 Task: Search one way flight ticket for 3 adults, 3 children in business from Tucson: Tucson International Airport to Greenville: Pitt-greenville Airport on 5-2-2023. Choice of flights is Westjet. Number of bags: 1 checked bag. Price is upto 108000. Outbound departure time preference is 16:30.
Action: Mouse moved to (268, 176)
Screenshot: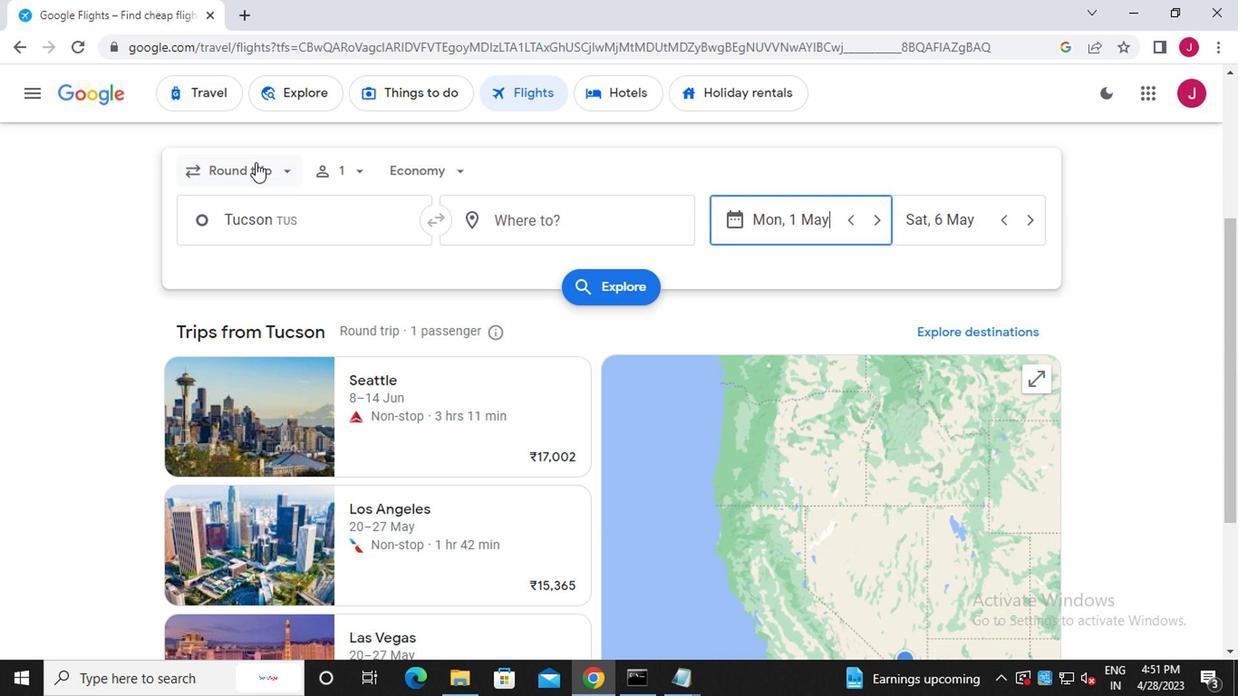 
Action: Mouse pressed left at (268, 176)
Screenshot: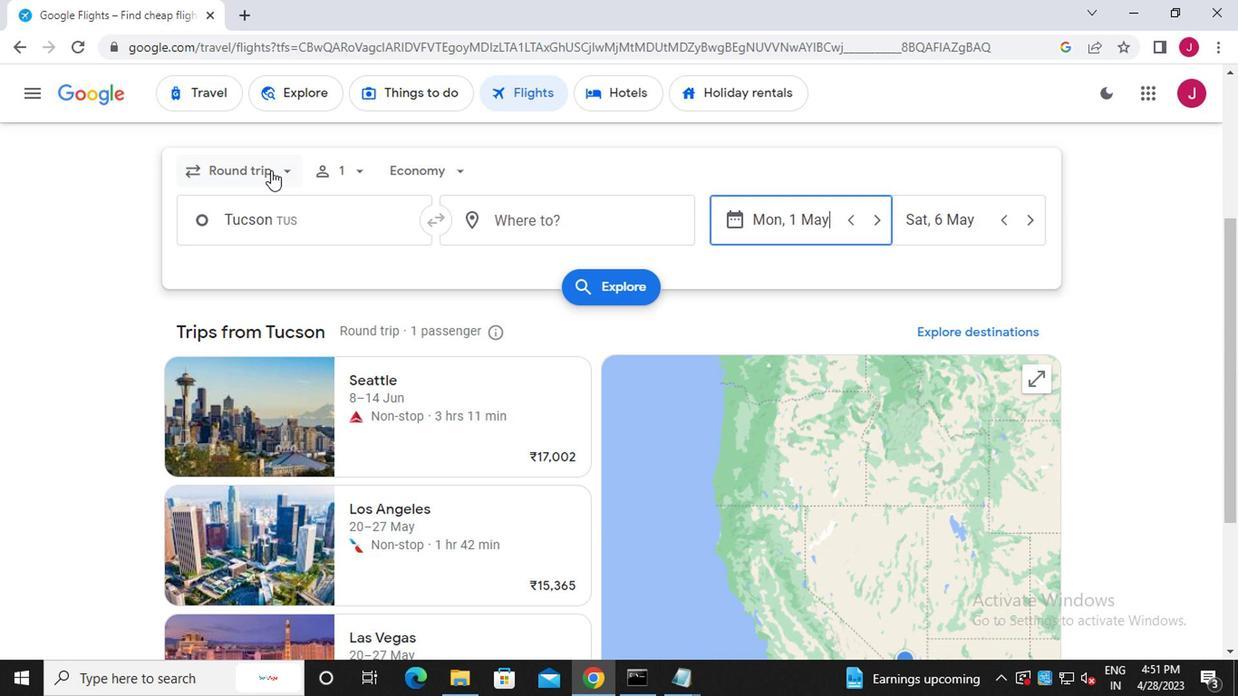
Action: Mouse moved to (274, 257)
Screenshot: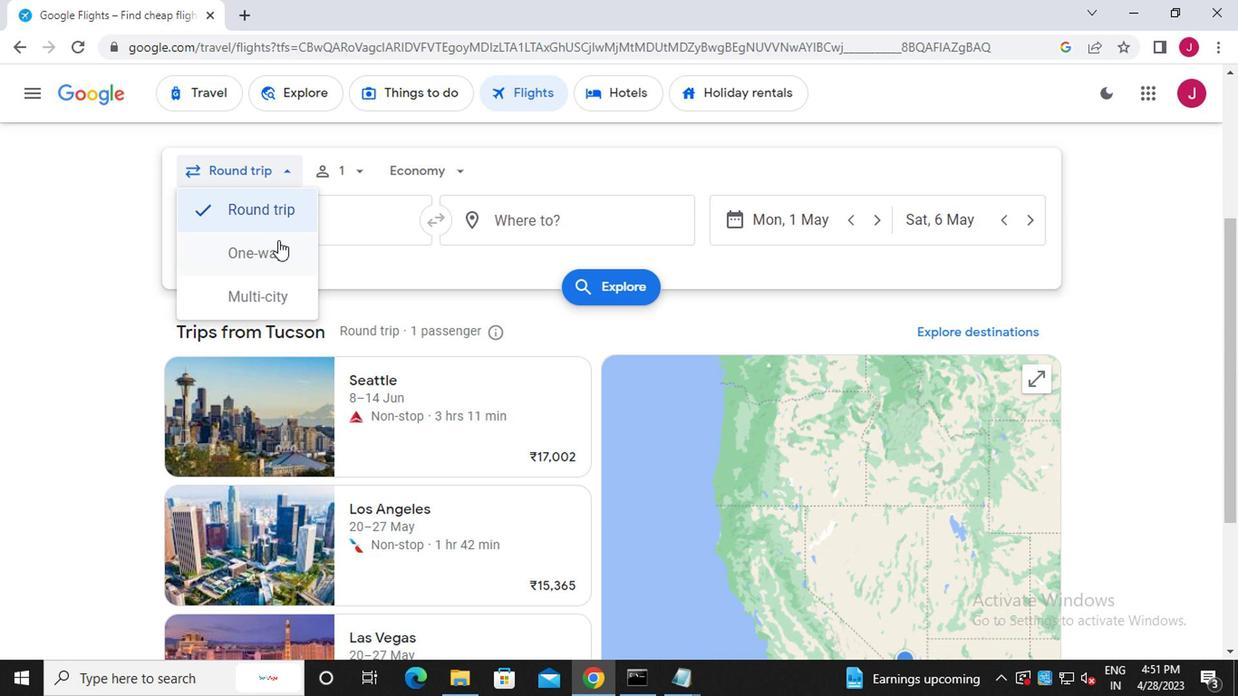 
Action: Mouse pressed left at (274, 257)
Screenshot: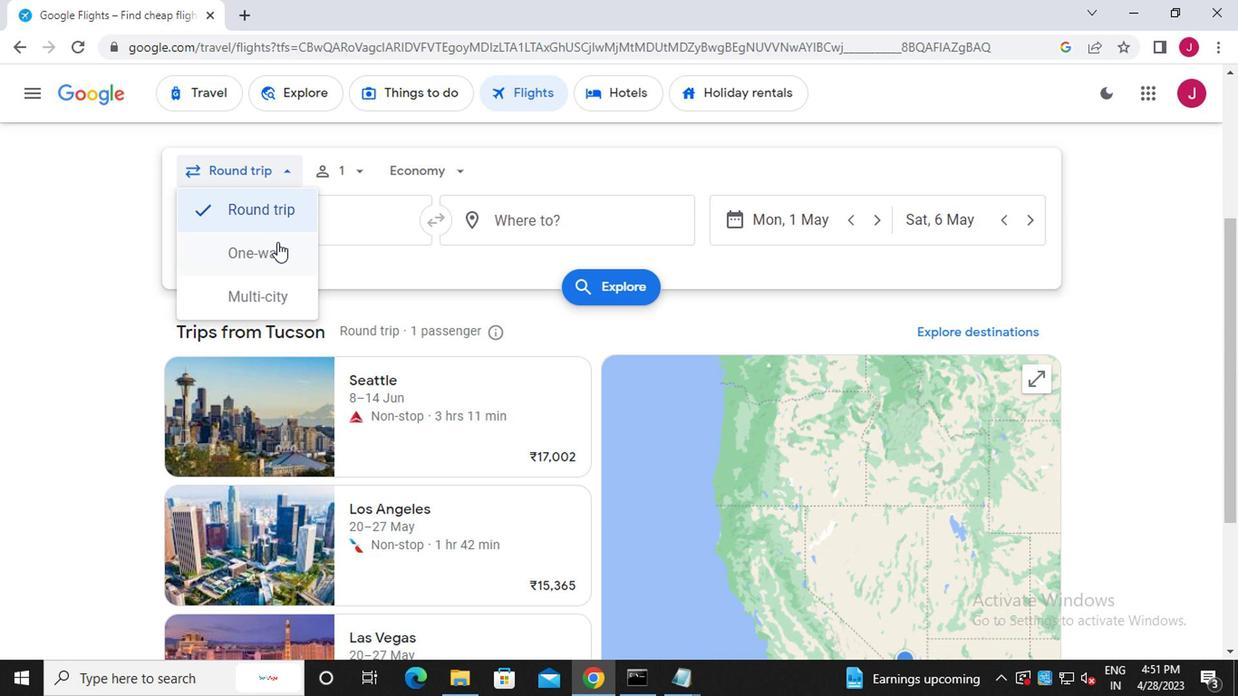 
Action: Mouse moved to (344, 174)
Screenshot: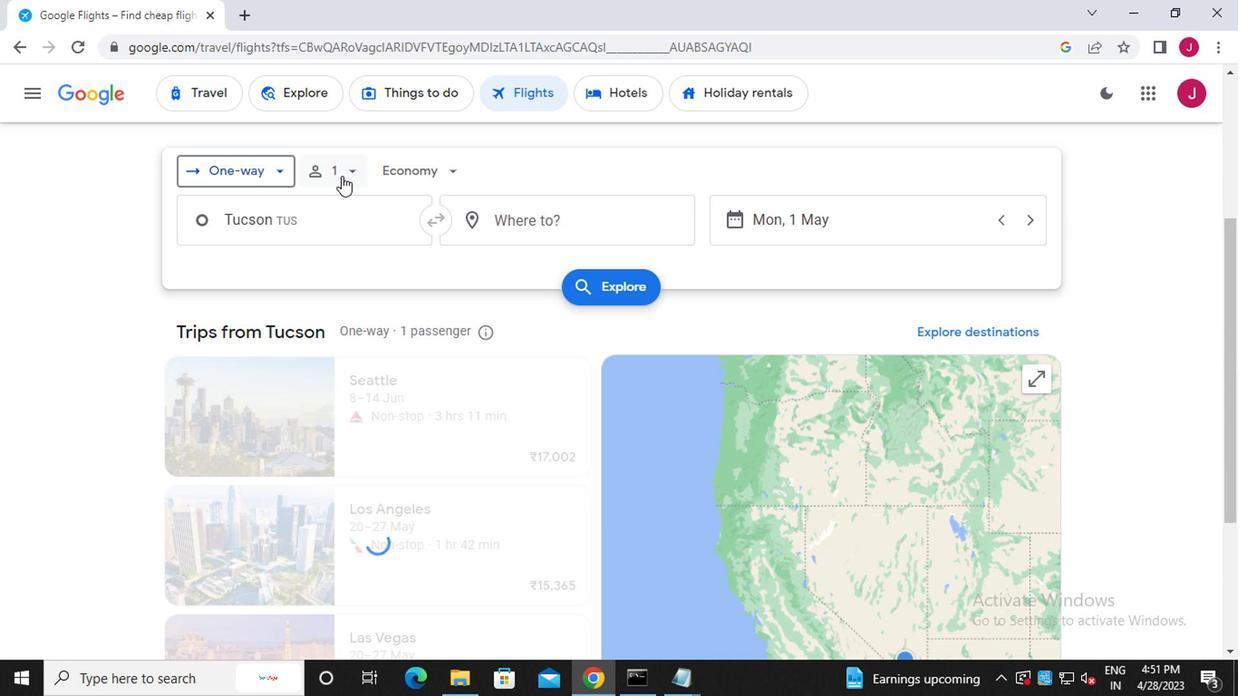 
Action: Mouse pressed left at (344, 174)
Screenshot: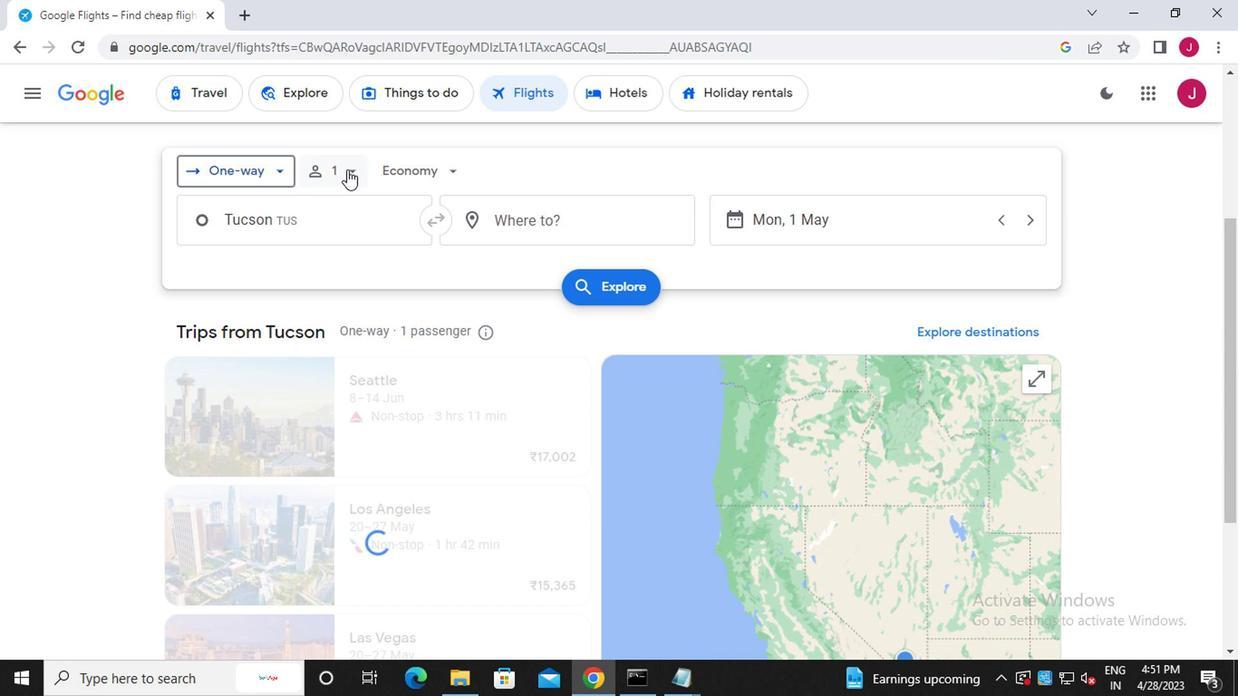 
Action: Mouse moved to (492, 222)
Screenshot: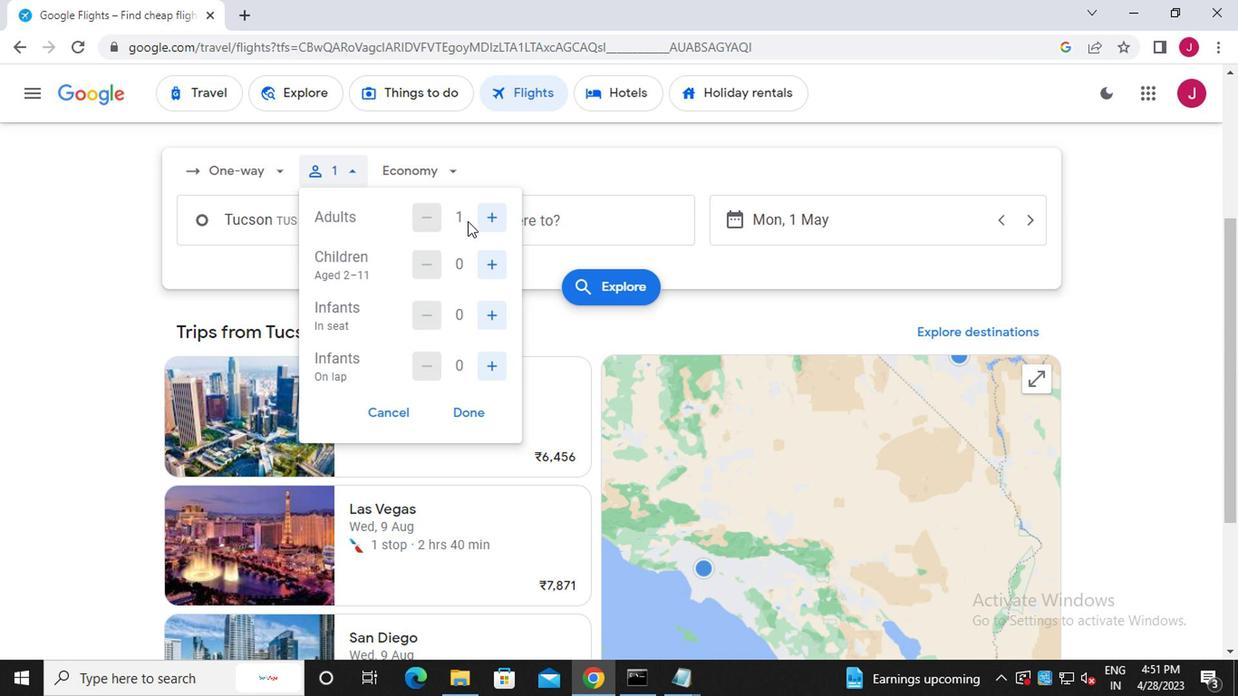 
Action: Mouse pressed left at (492, 222)
Screenshot: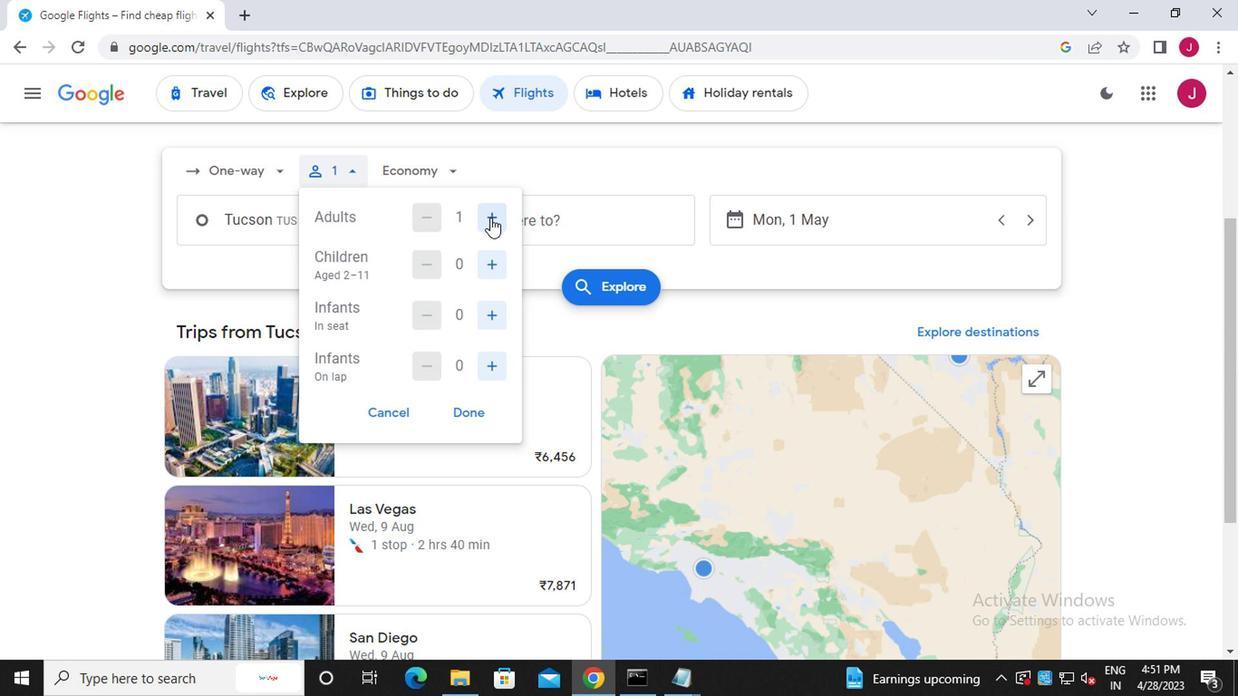 
Action: Mouse pressed left at (492, 222)
Screenshot: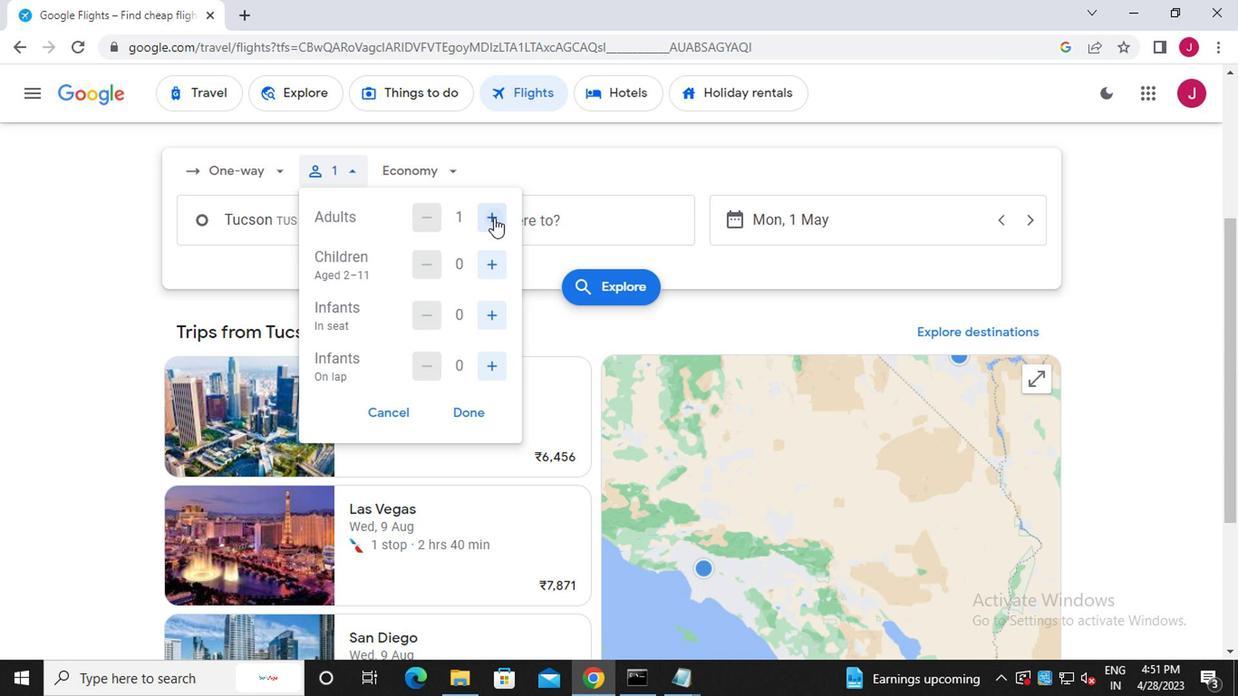 
Action: Mouse moved to (495, 268)
Screenshot: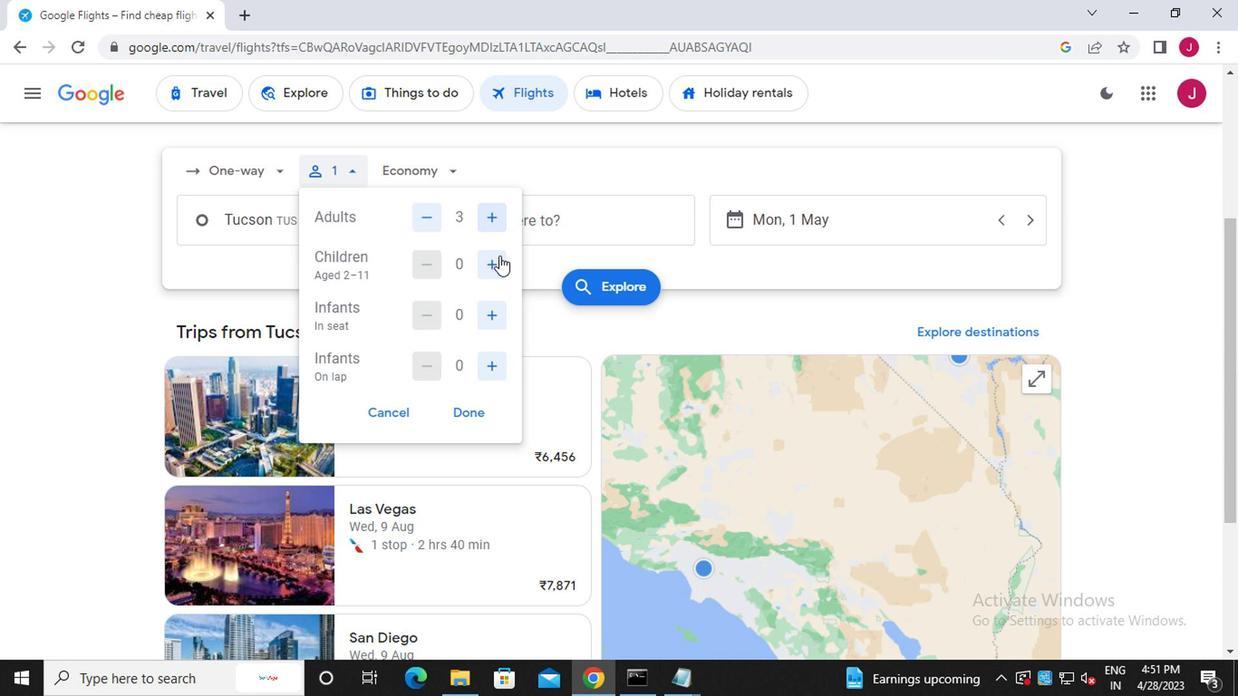 
Action: Mouse pressed left at (495, 268)
Screenshot: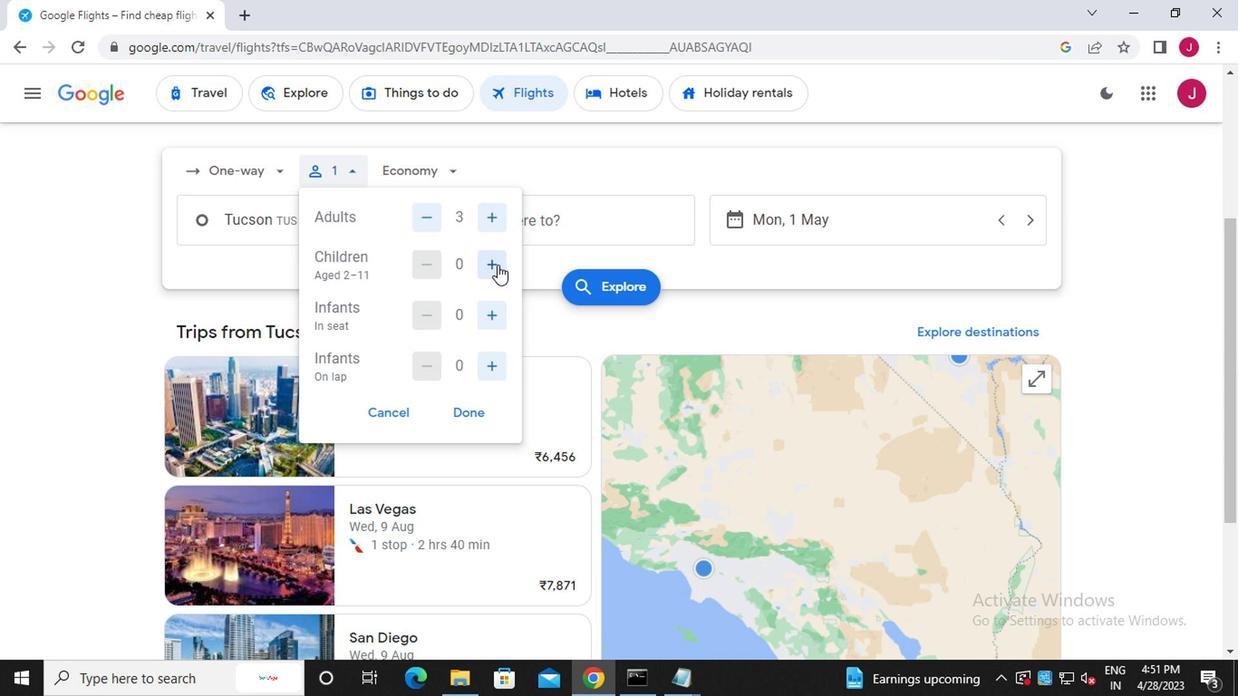 
Action: Mouse pressed left at (495, 268)
Screenshot: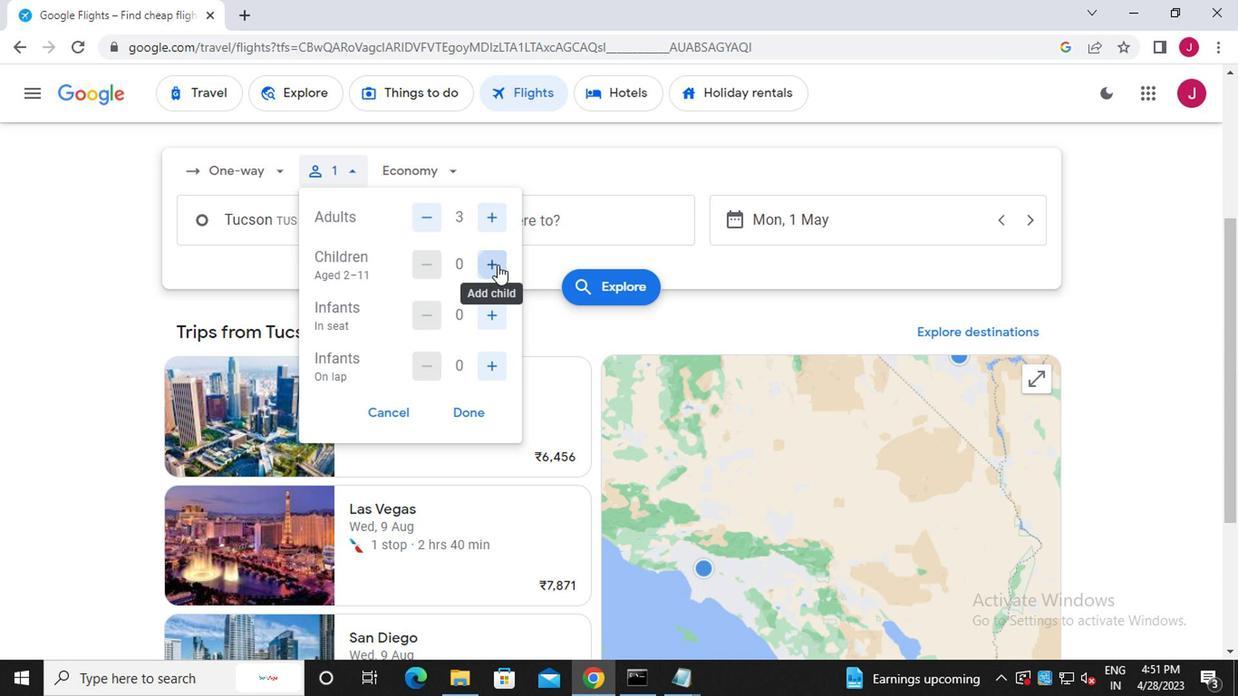 
Action: Mouse pressed left at (495, 268)
Screenshot: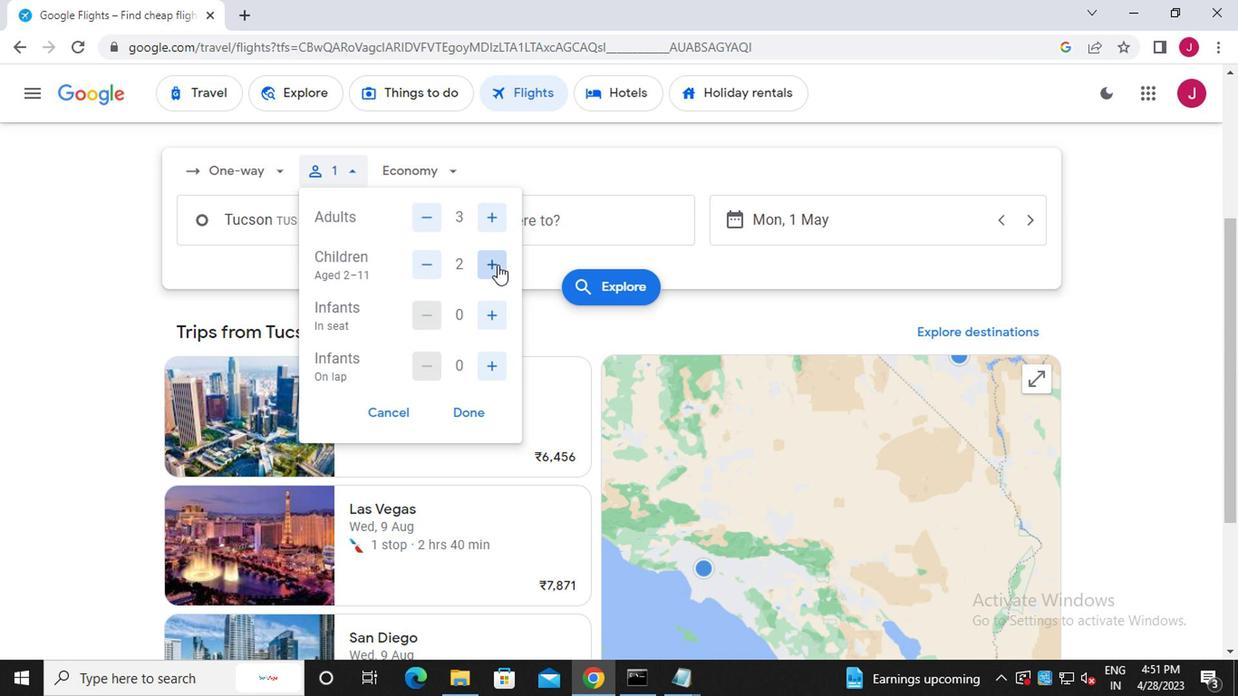 
Action: Mouse moved to (466, 414)
Screenshot: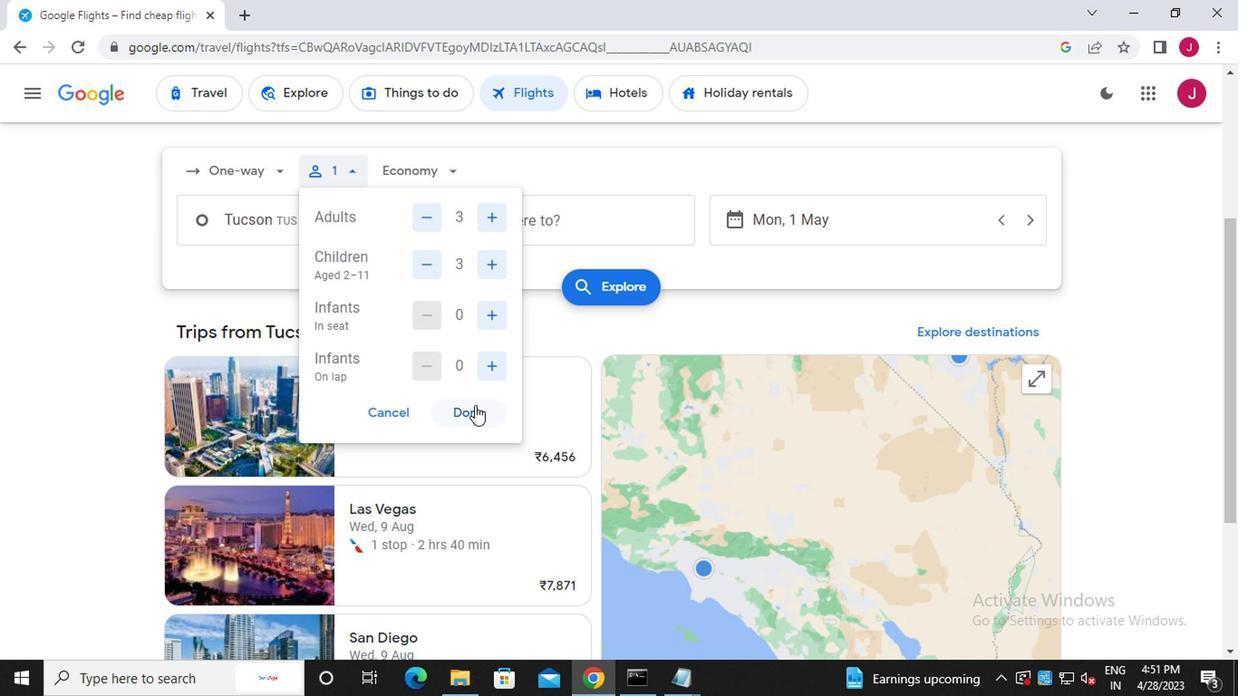 
Action: Mouse pressed left at (466, 414)
Screenshot: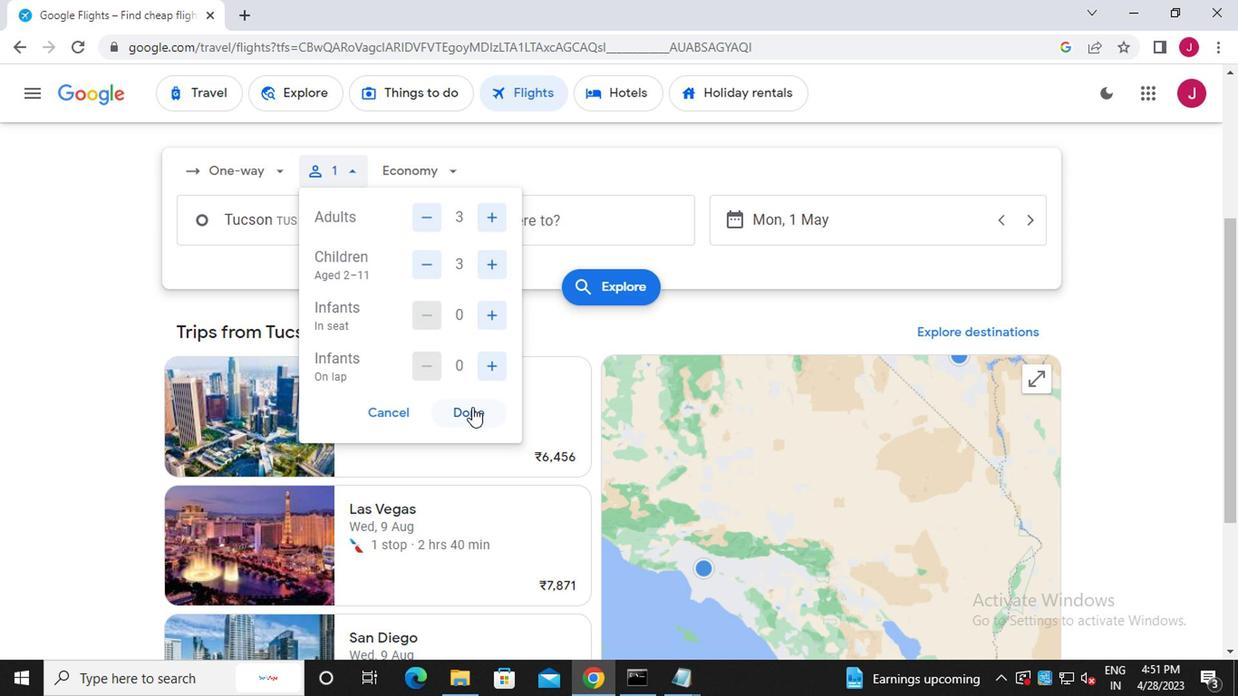 
Action: Mouse moved to (441, 174)
Screenshot: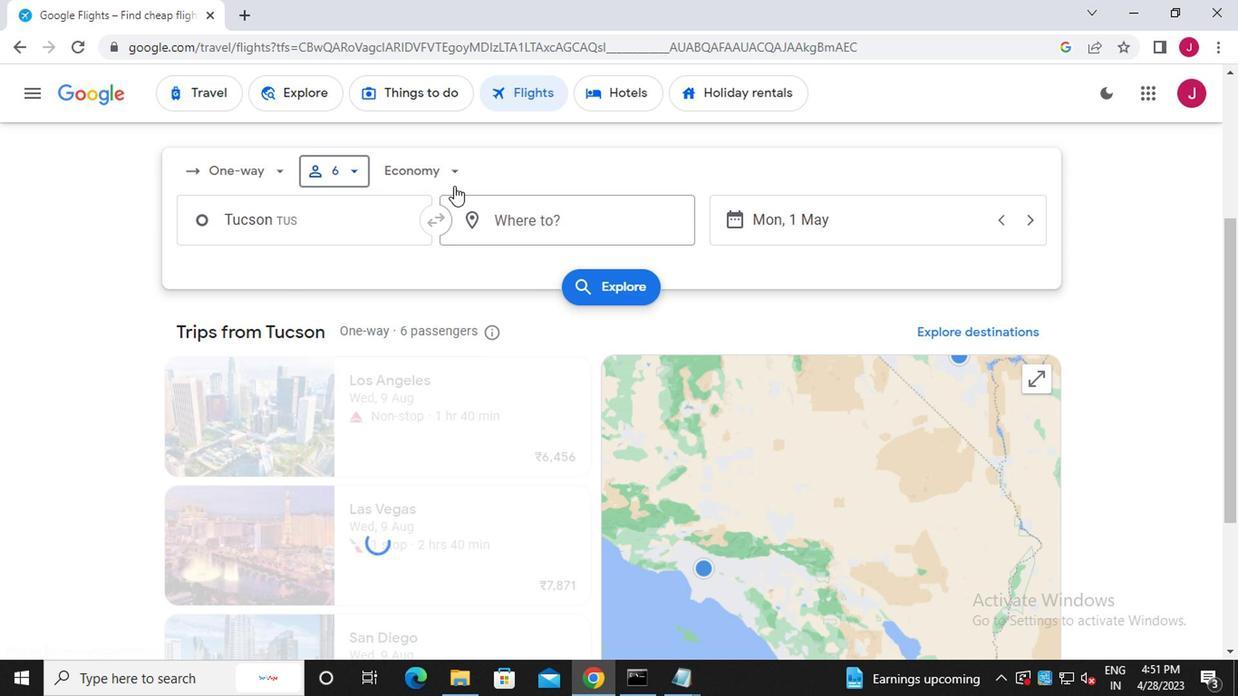 
Action: Mouse pressed left at (441, 174)
Screenshot: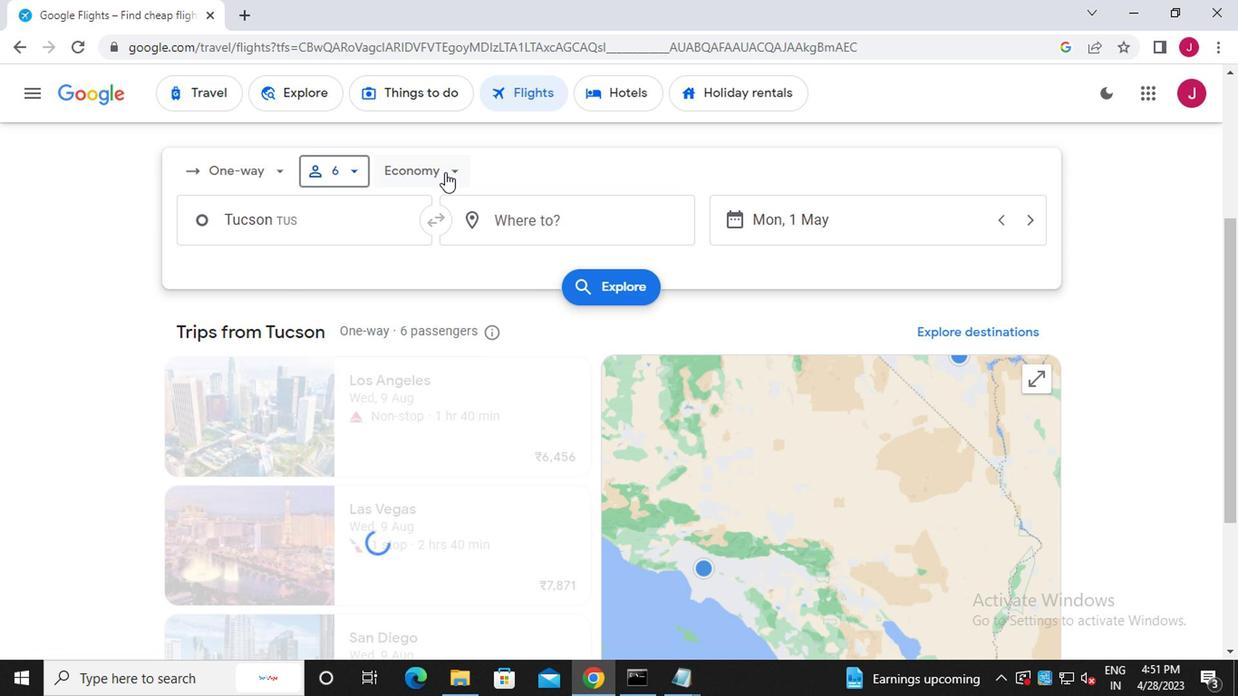 
Action: Mouse moved to (461, 300)
Screenshot: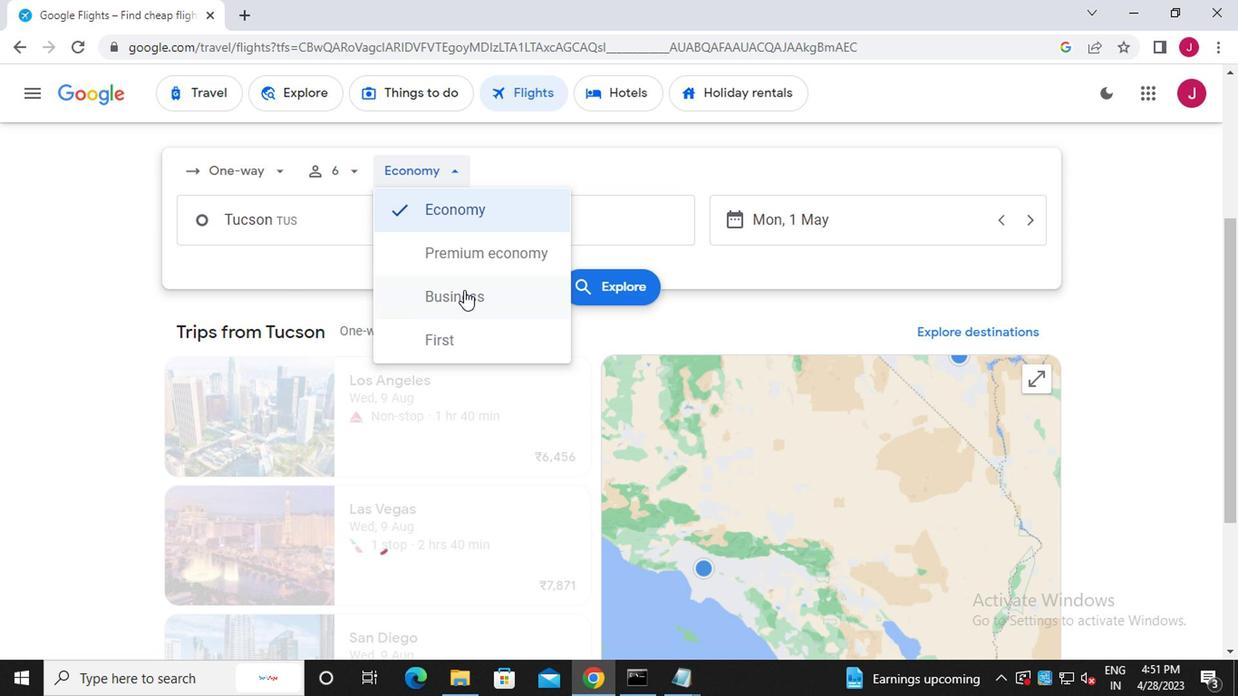
Action: Mouse pressed left at (461, 300)
Screenshot: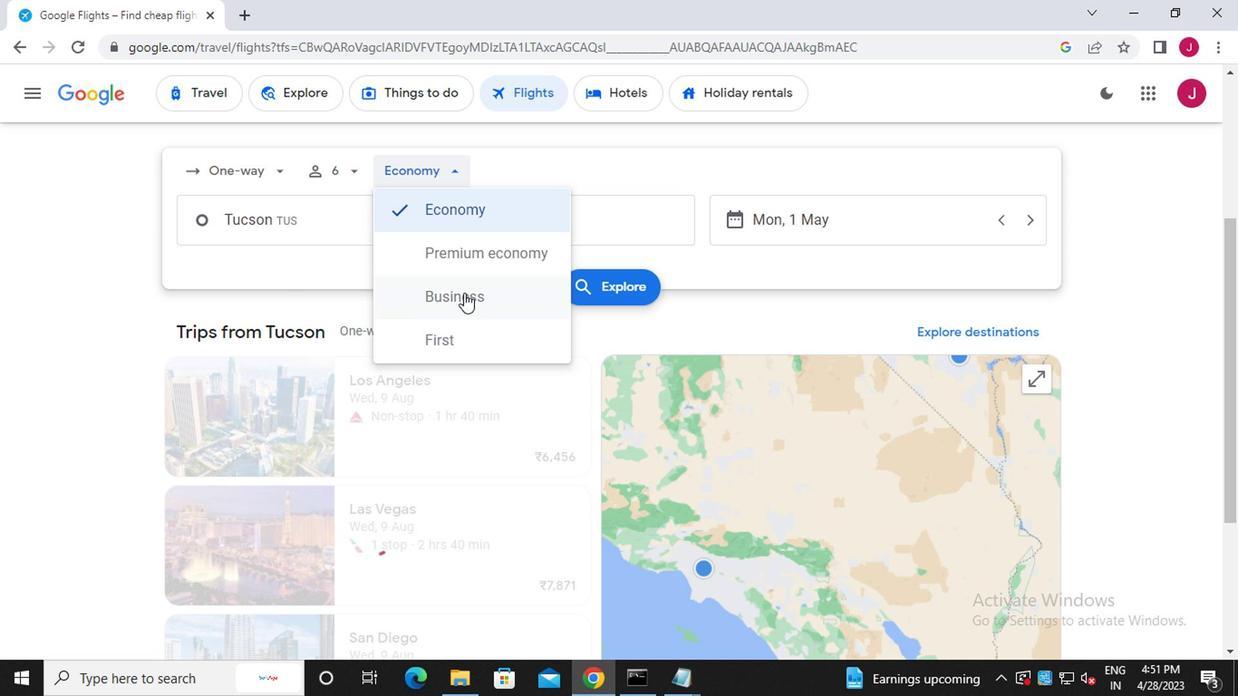 
Action: Mouse moved to (290, 227)
Screenshot: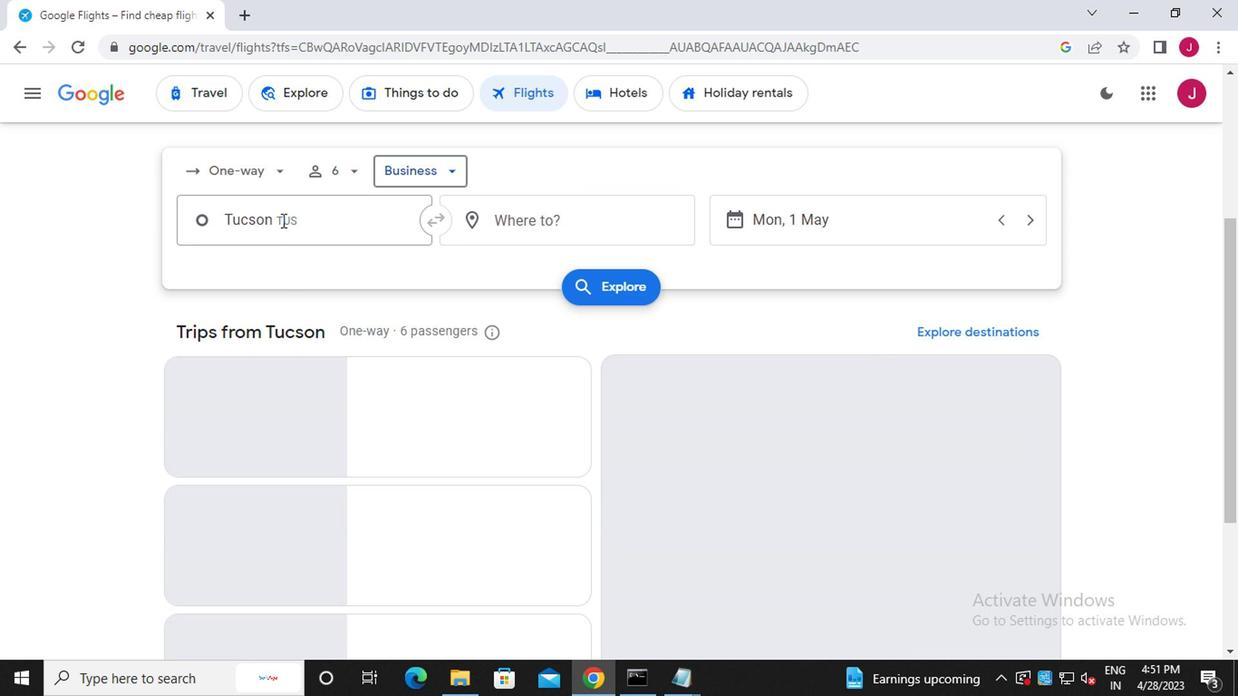 
Action: Mouse pressed left at (290, 227)
Screenshot: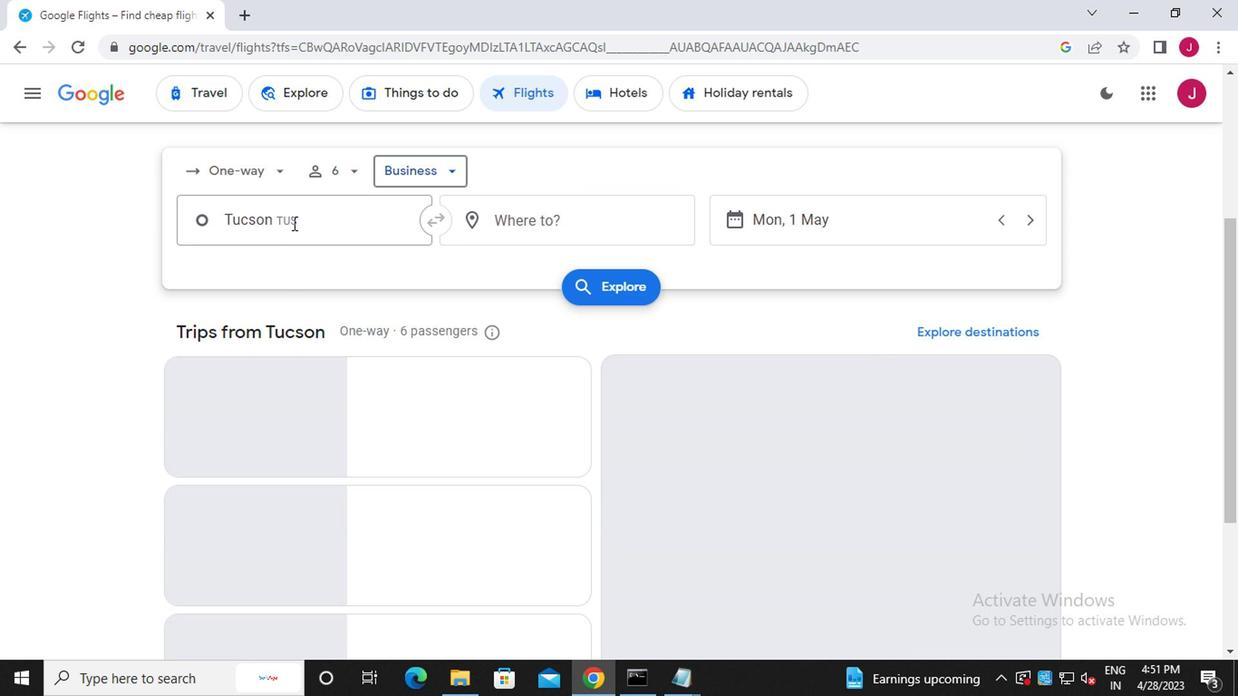 
Action: Key pressed tuscon
Screenshot: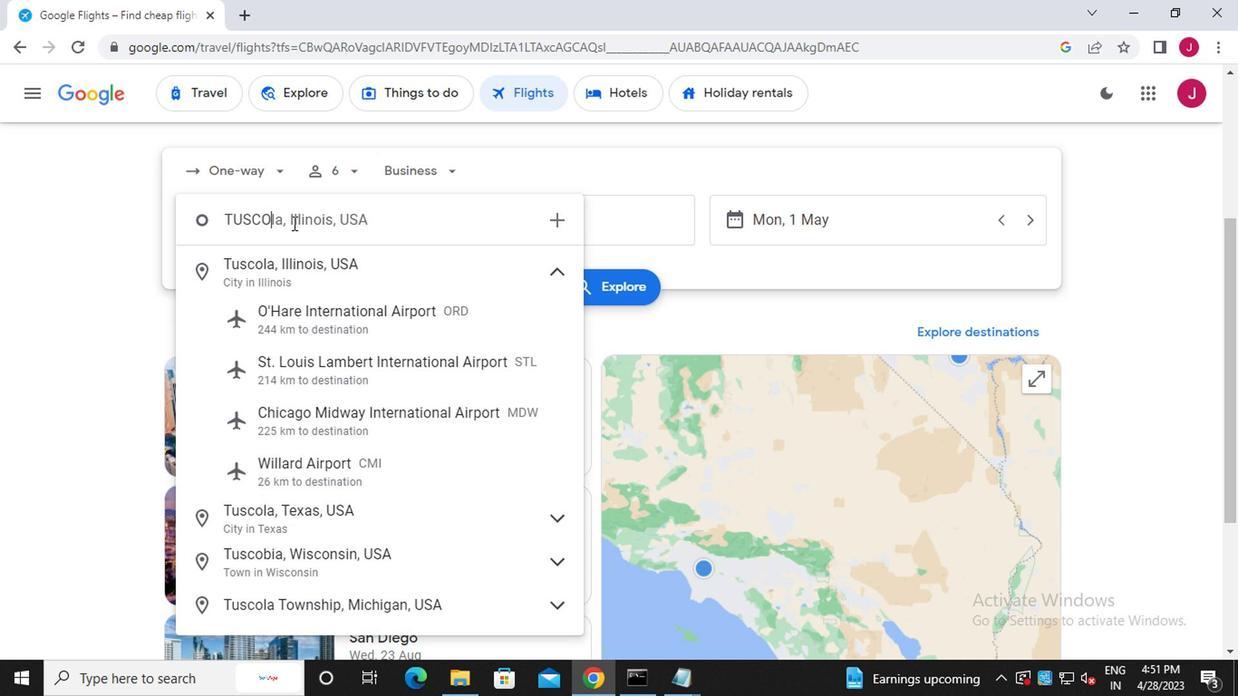 
Action: Mouse moved to (310, 316)
Screenshot: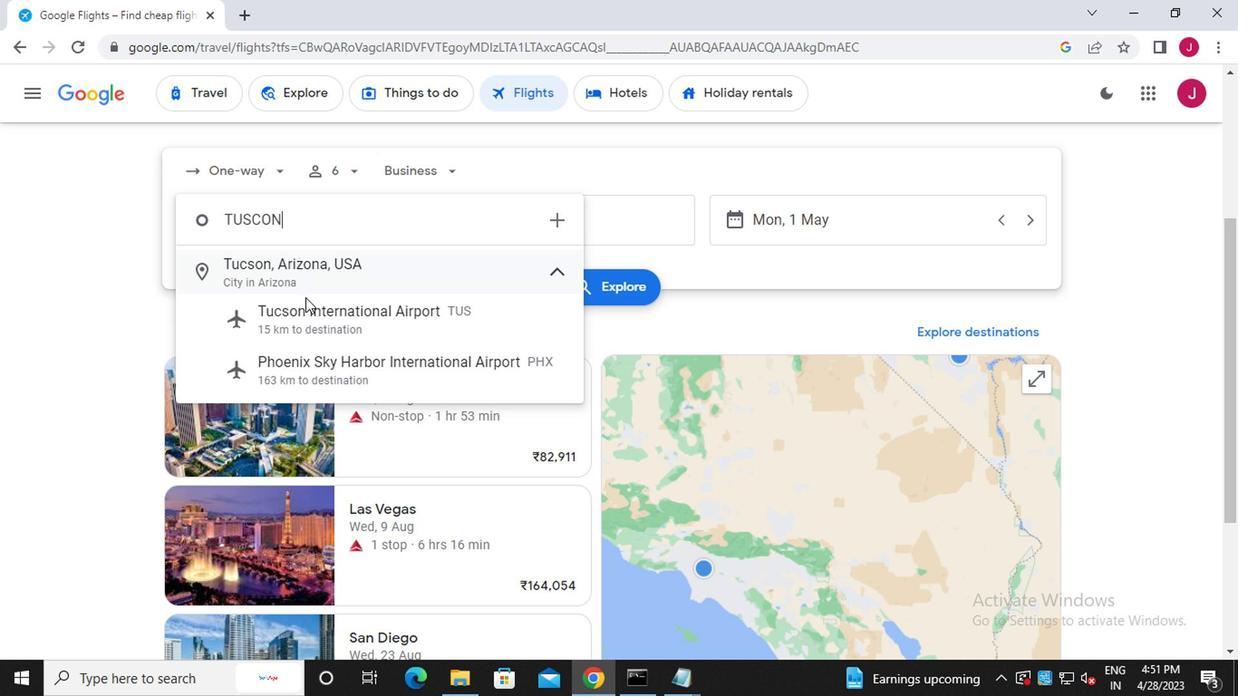 
Action: Mouse pressed left at (310, 316)
Screenshot: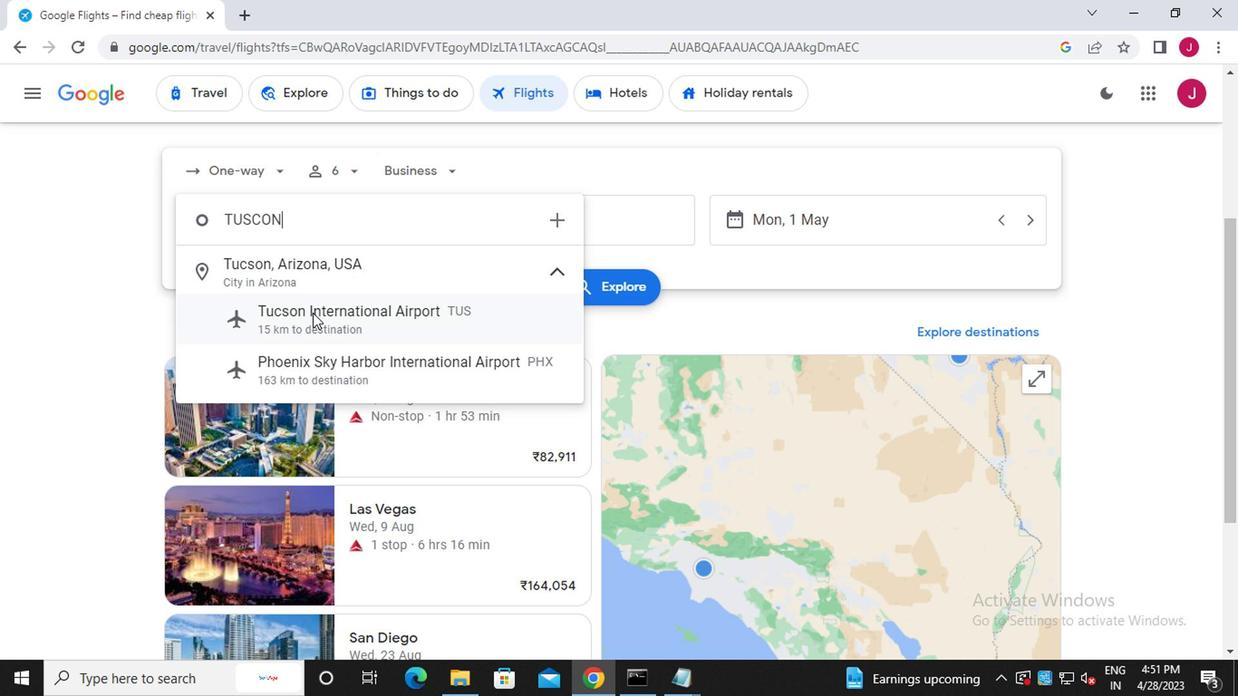 
Action: Mouse moved to (581, 234)
Screenshot: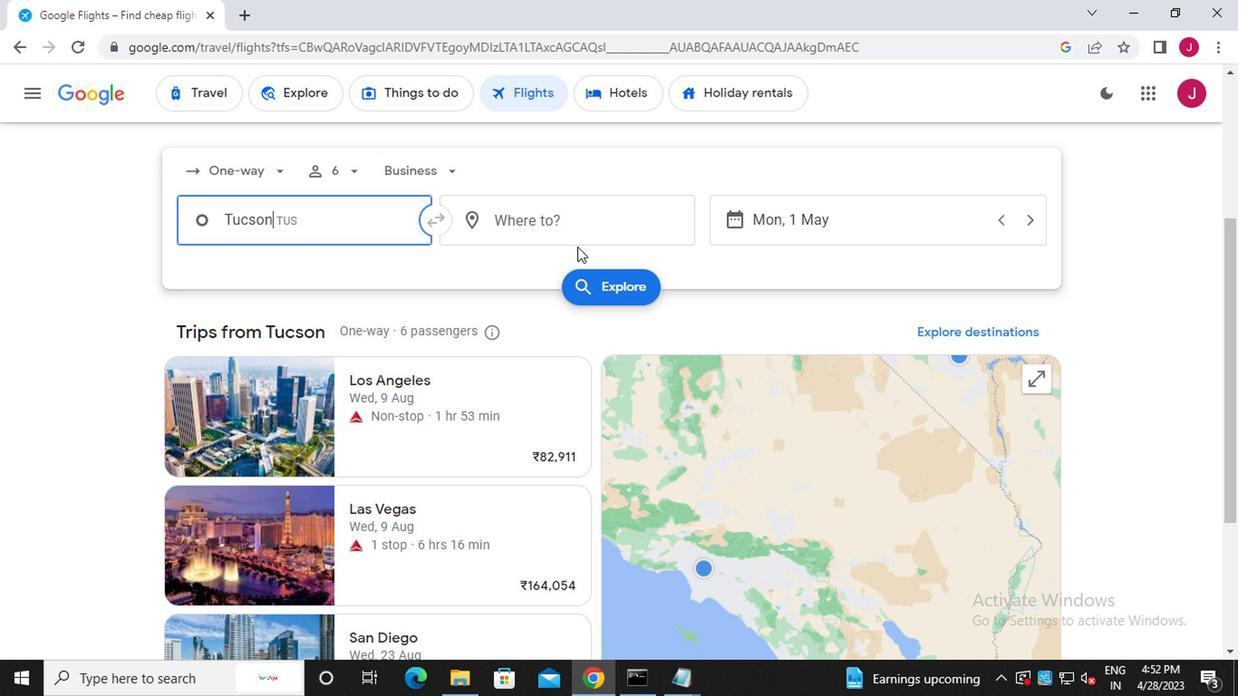 
Action: Mouse pressed left at (581, 234)
Screenshot: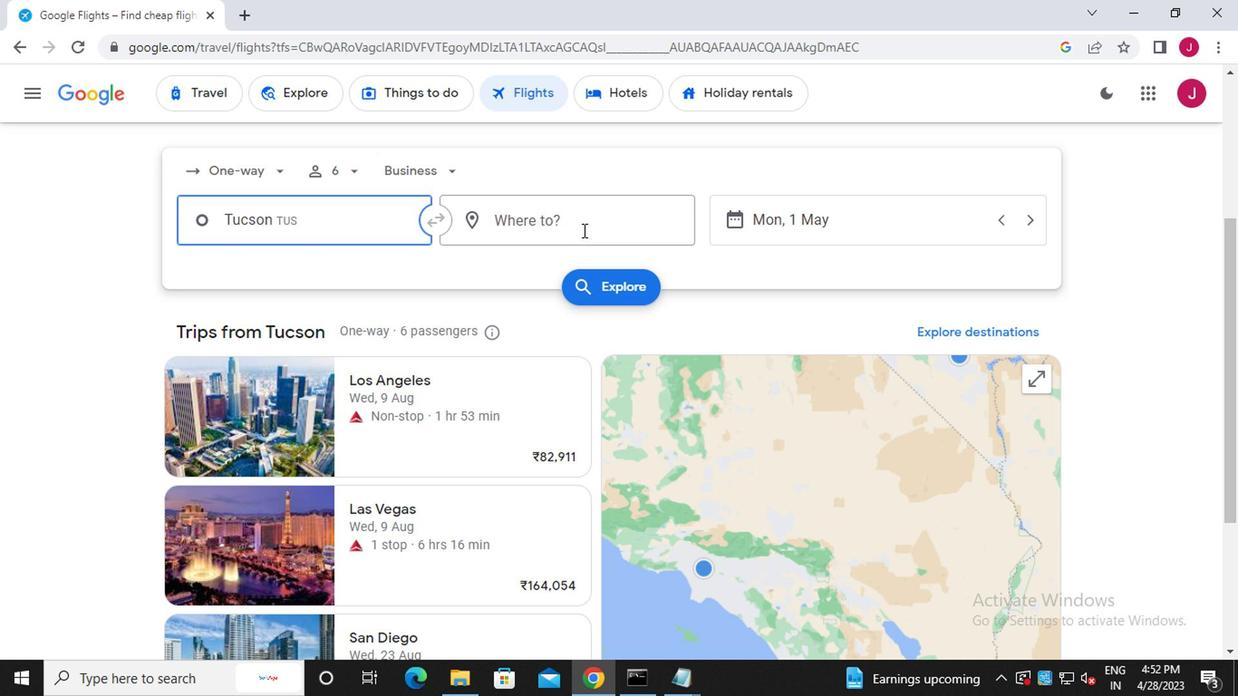 
Action: Mouse moved to (581, 234)
Screenshot: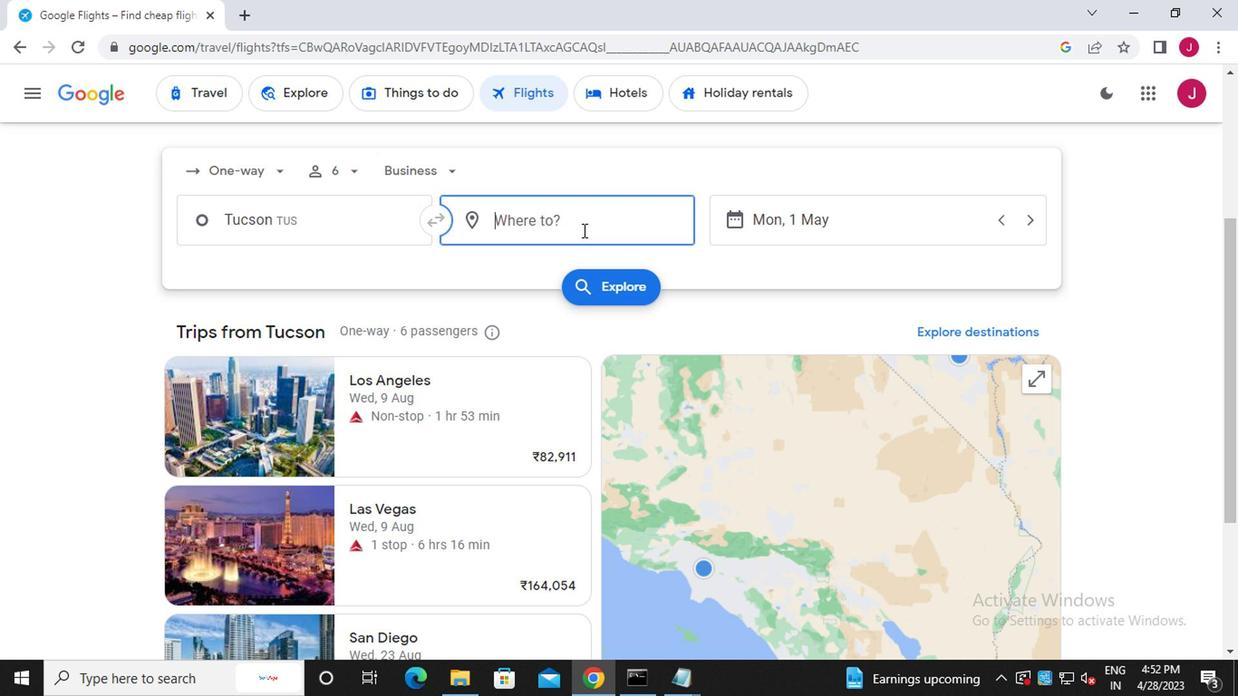 
Action: Key pressed greenville<Key.space>p
Screenshot: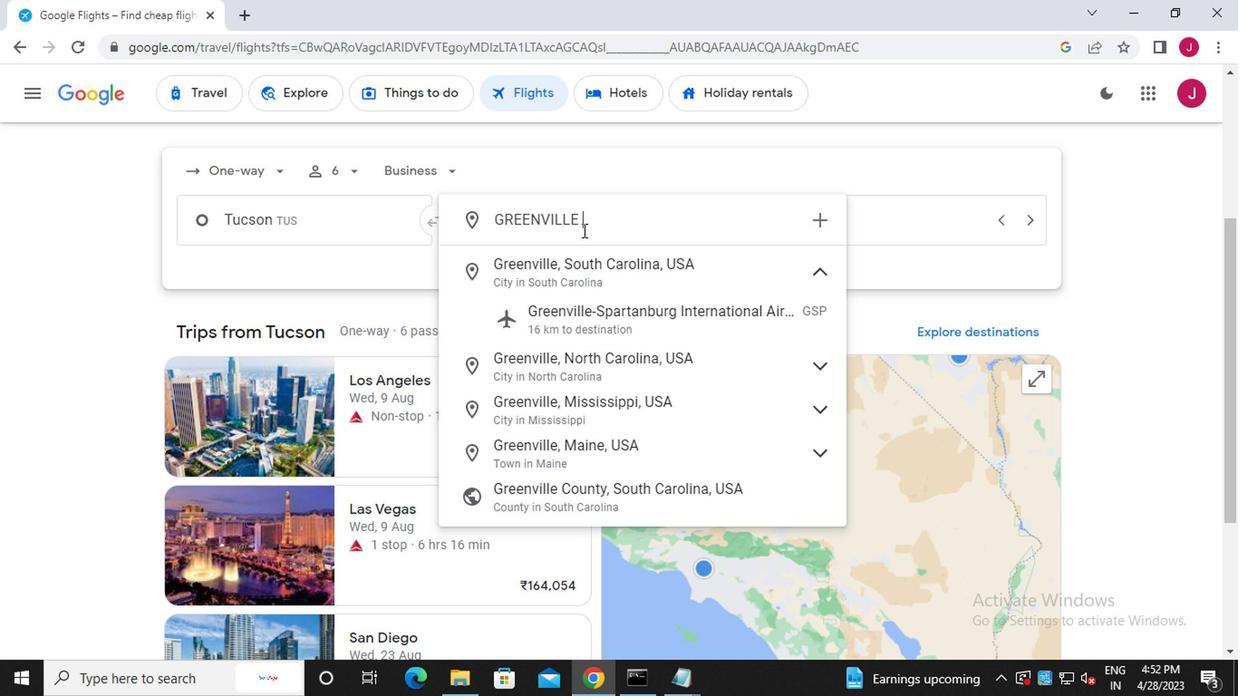 
Action: Mouse moved to (583, 267)
Screenshot: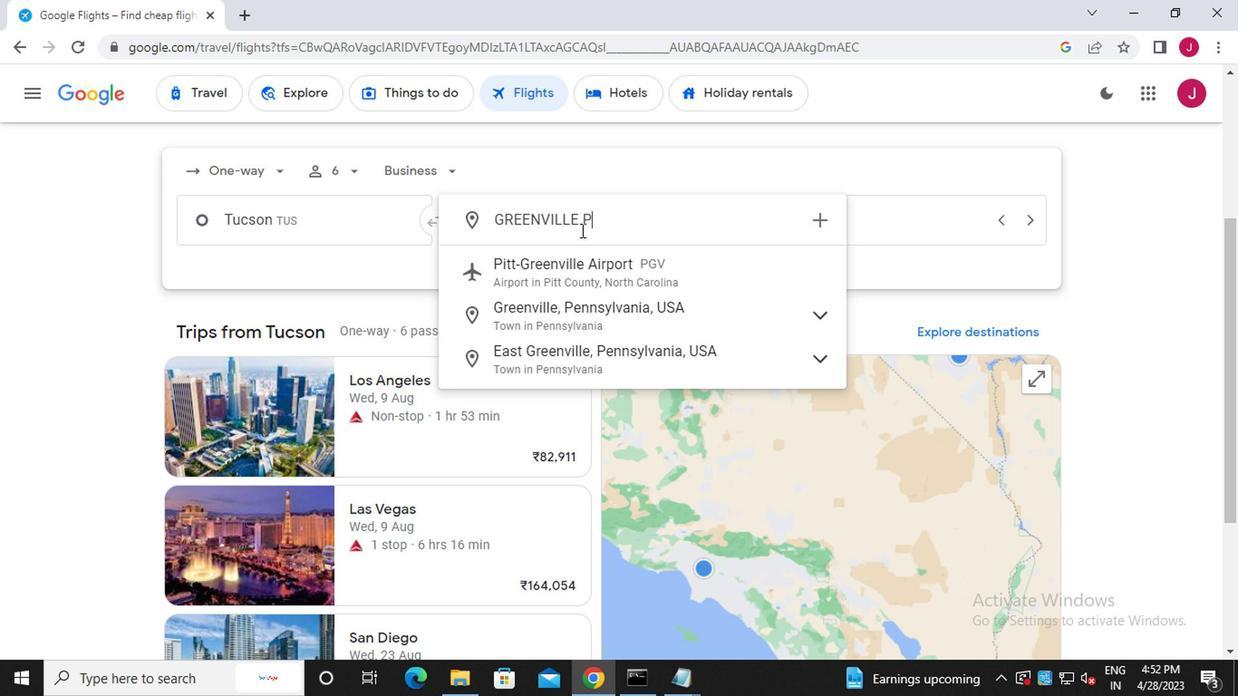 
Action: Mouse pressed left at (583, 267)
Screenshot: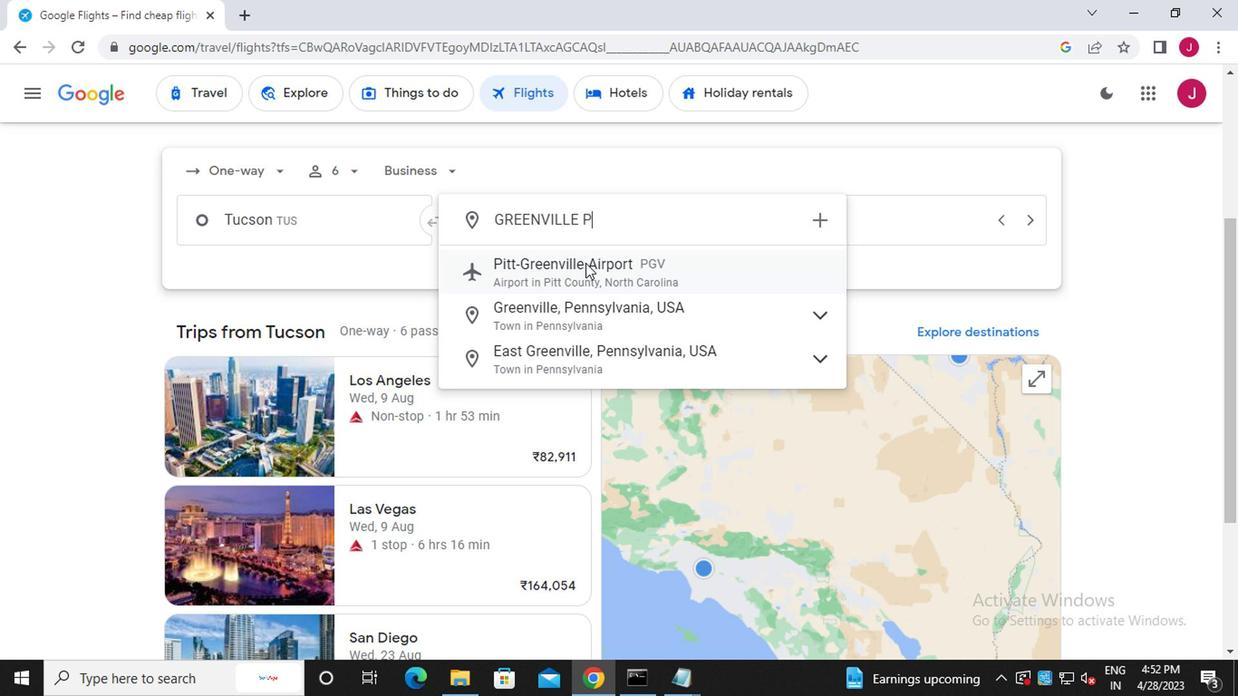 
Action: Mouse moved to (824, 234)
Screenshot: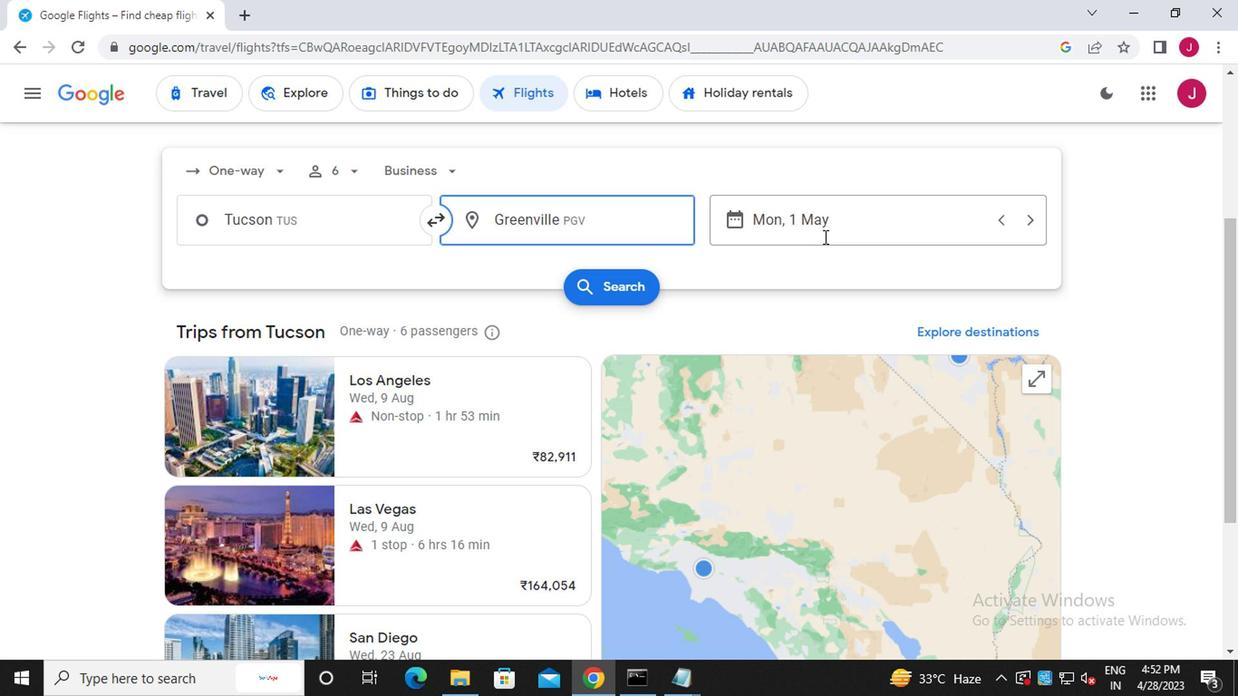 
Action: Mouse pressed left at (824, 234)
Screenshot: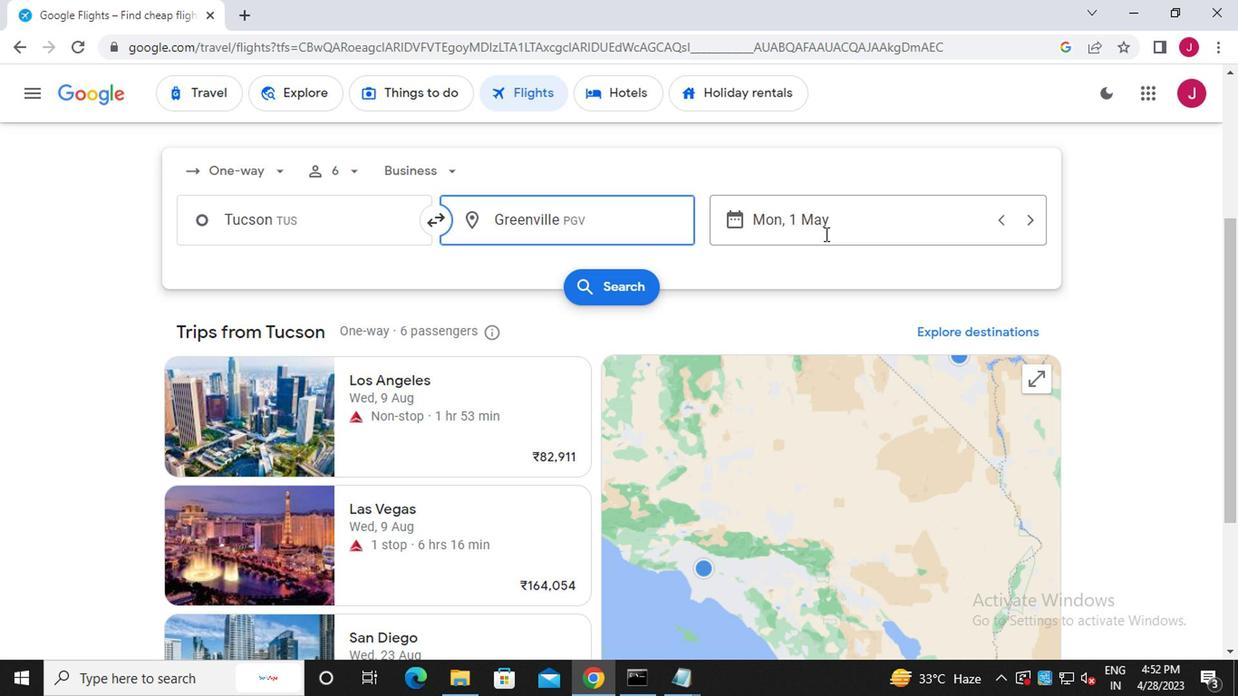 
Action: Mouse moved to (832, 316)
Screenshot: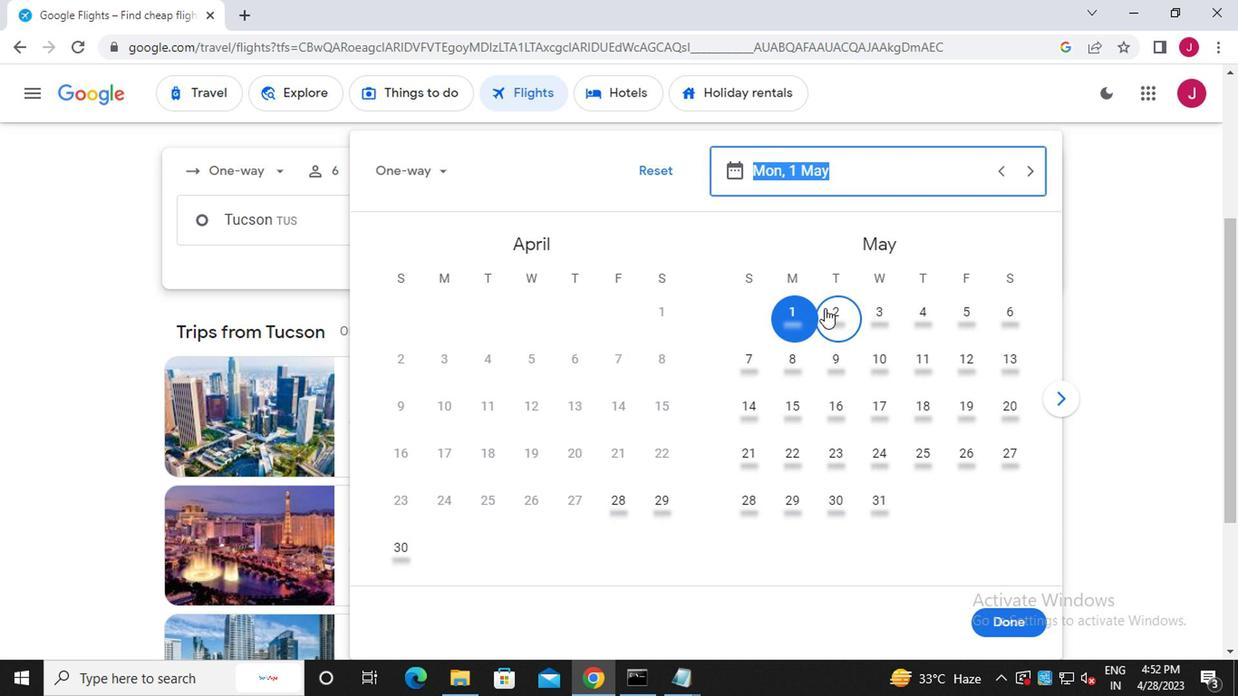 
Action: Mouse pressed left at (832, 316)
Screenshot: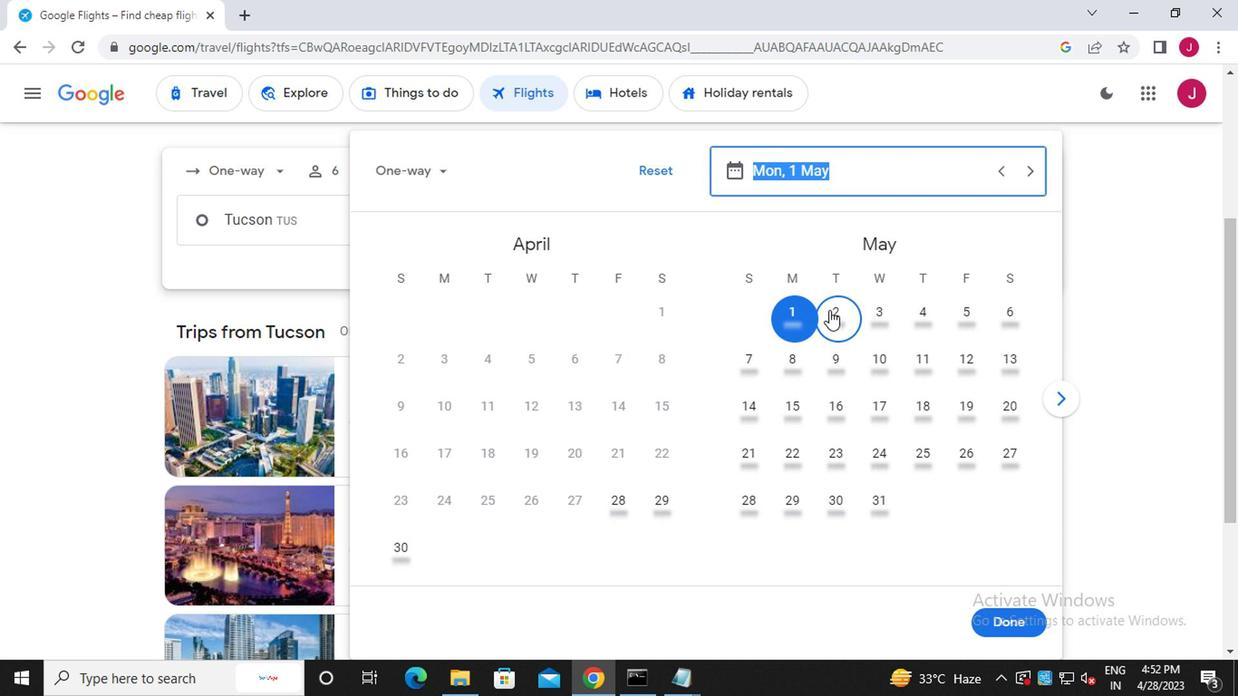 
Action: Mouse moved to (999, 628)
Screenshot: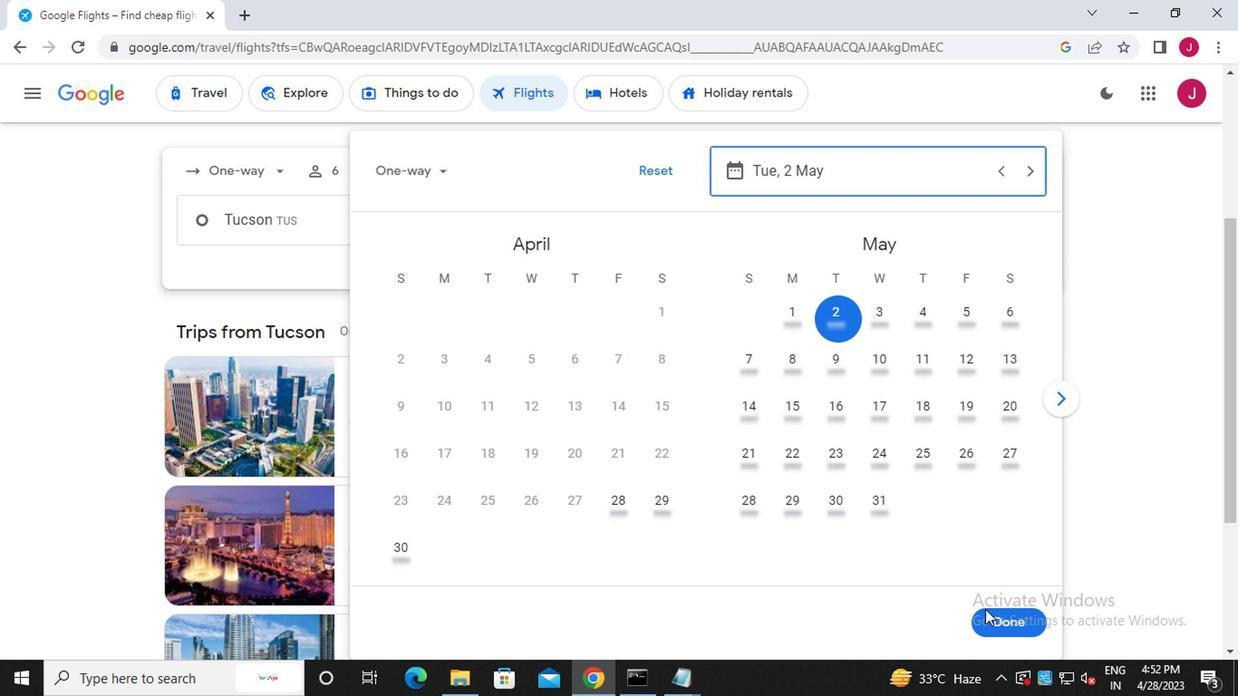 
Action: Mouse pressed left at (999, 628)
Screenshot: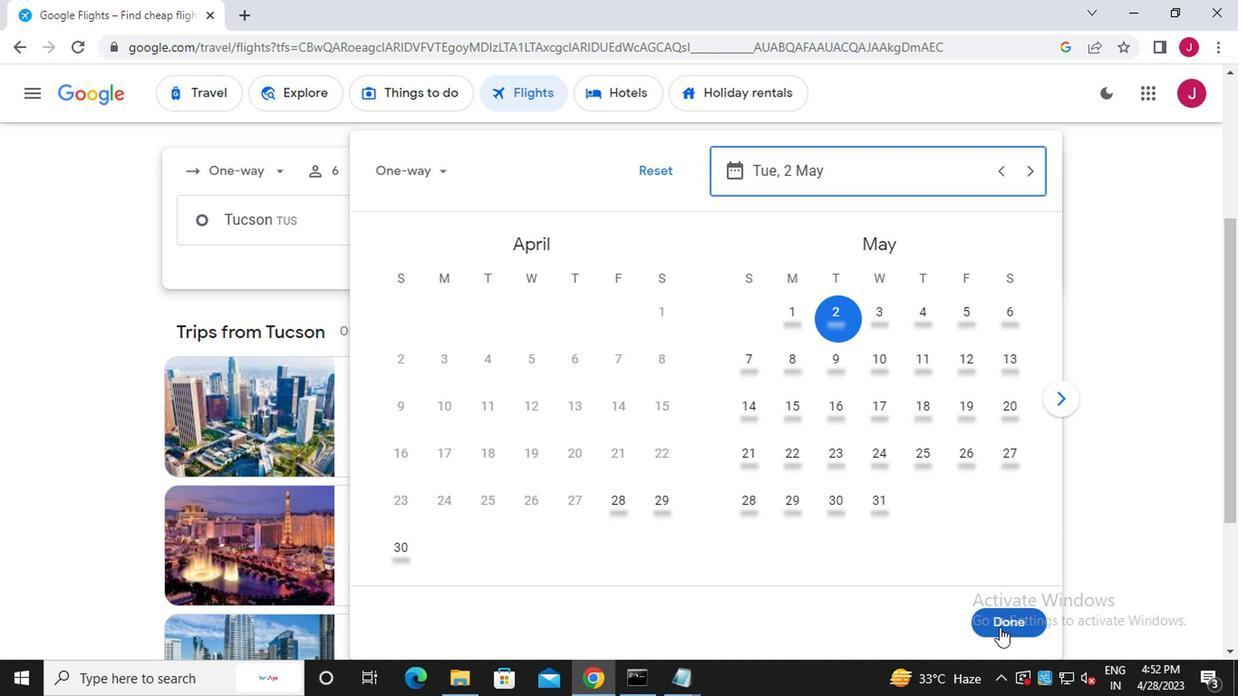 
Action: Mouse moved to (623, 292)
Screenshot: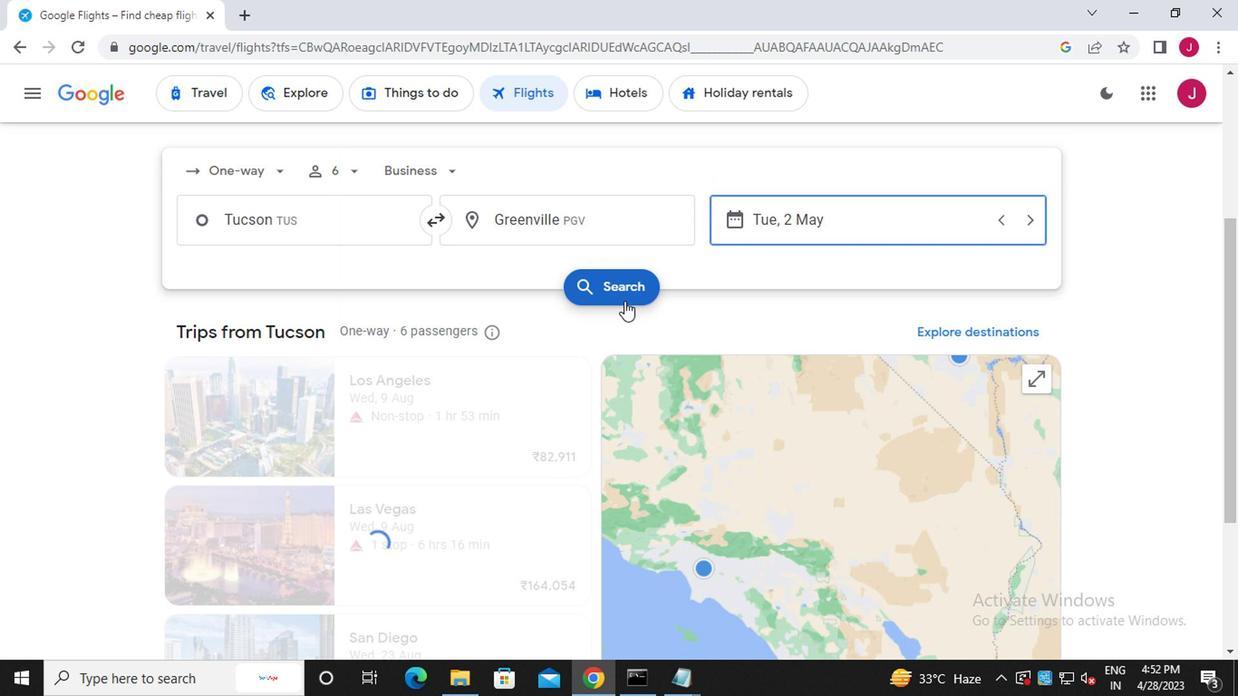 
Action: Mouse pressed left at (623, 292)
Screenshot: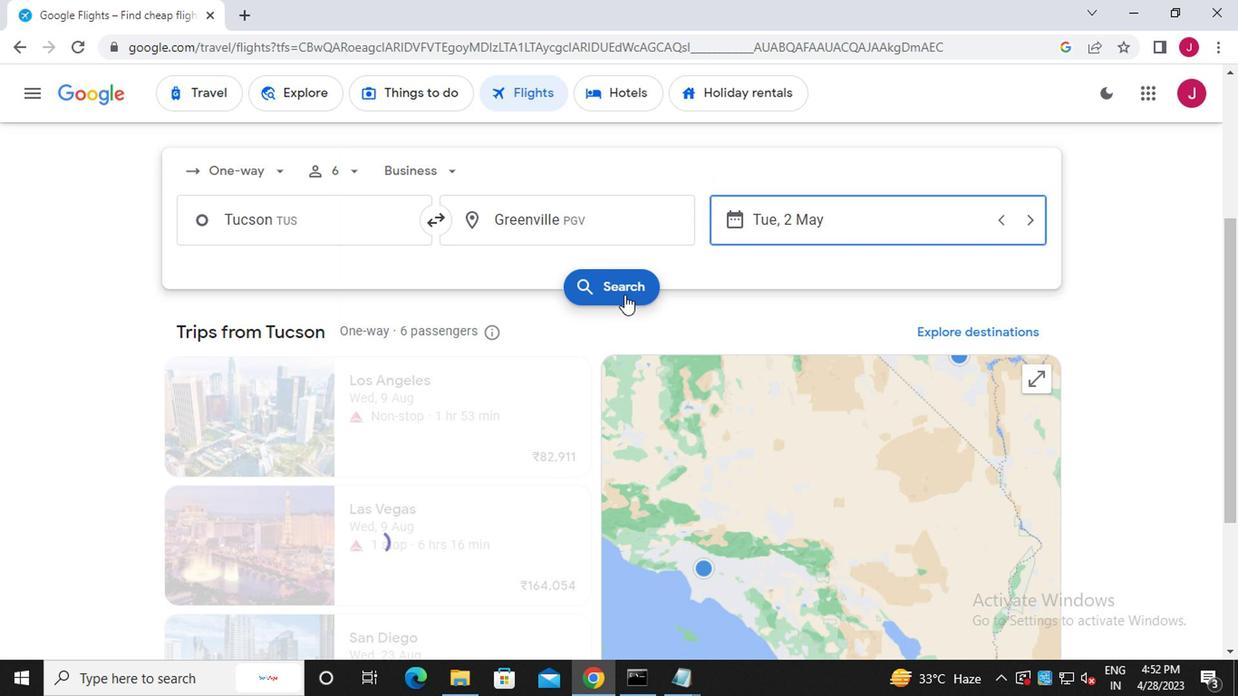 
Action: Mouse moved to (223, 266)
Screenshot: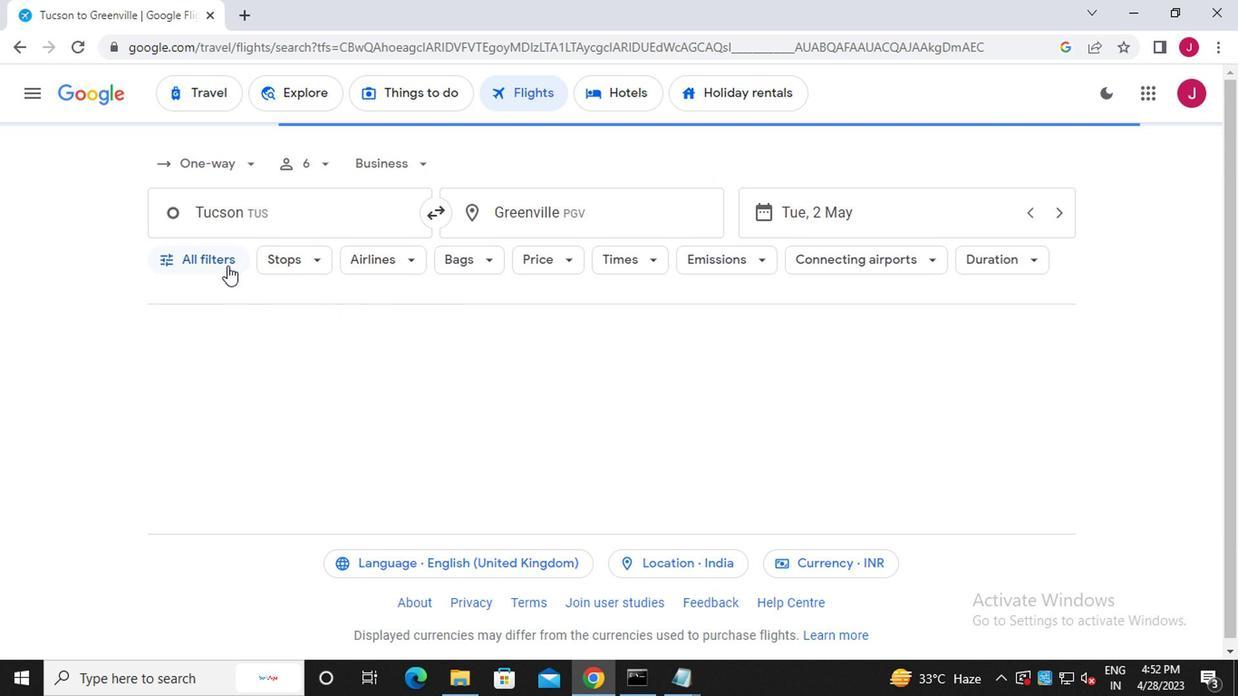 
Action: Mouse pressed left at (223, 266)
Screenshot: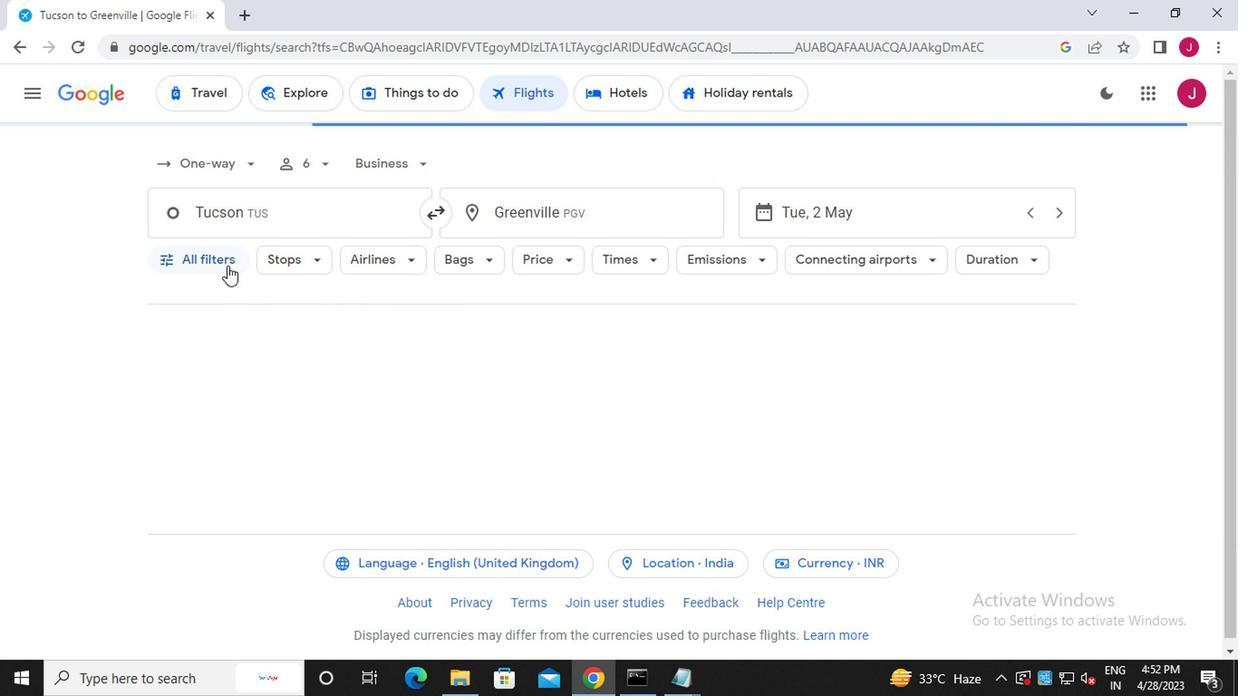 
Action: Mouse moved to (414, 348)
Screenshot: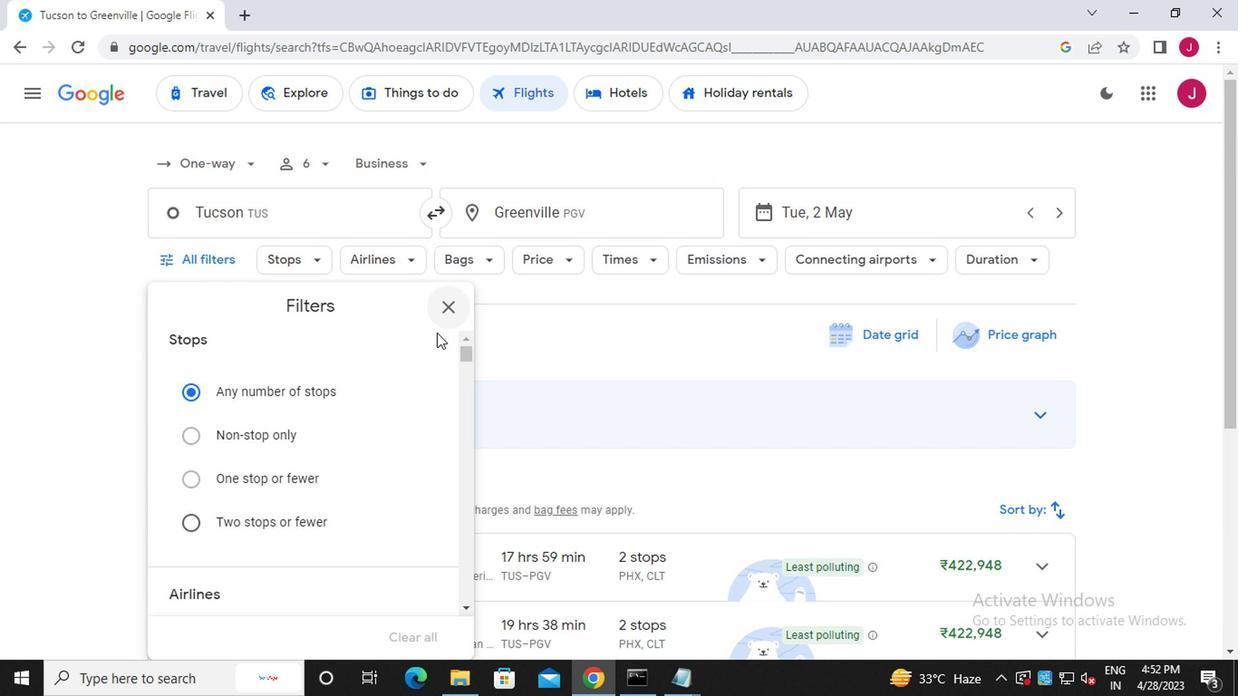 
Action: Mouse scrolled (414, 347) with delta (0, -1)
Screenshot: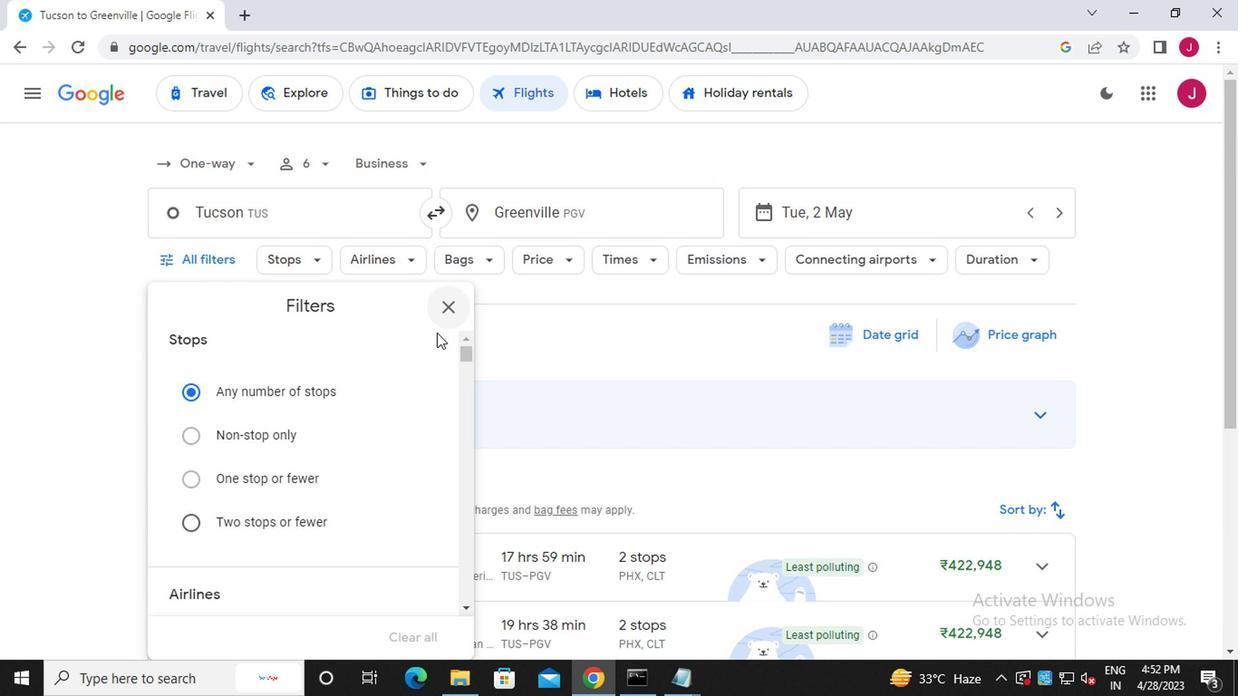 
Action: Mouse scrolled (414, 347) with delta (0, -1)
Screenshot: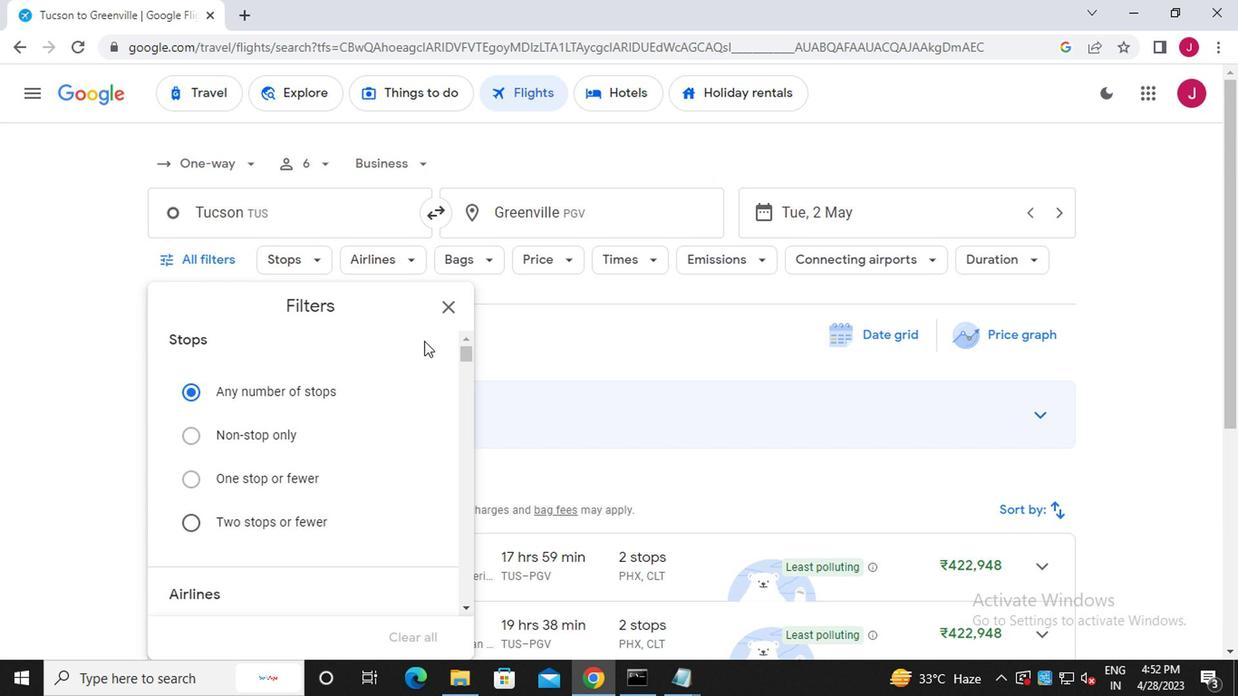 
Action: Mouse moved to (417, 468)
Screenshot: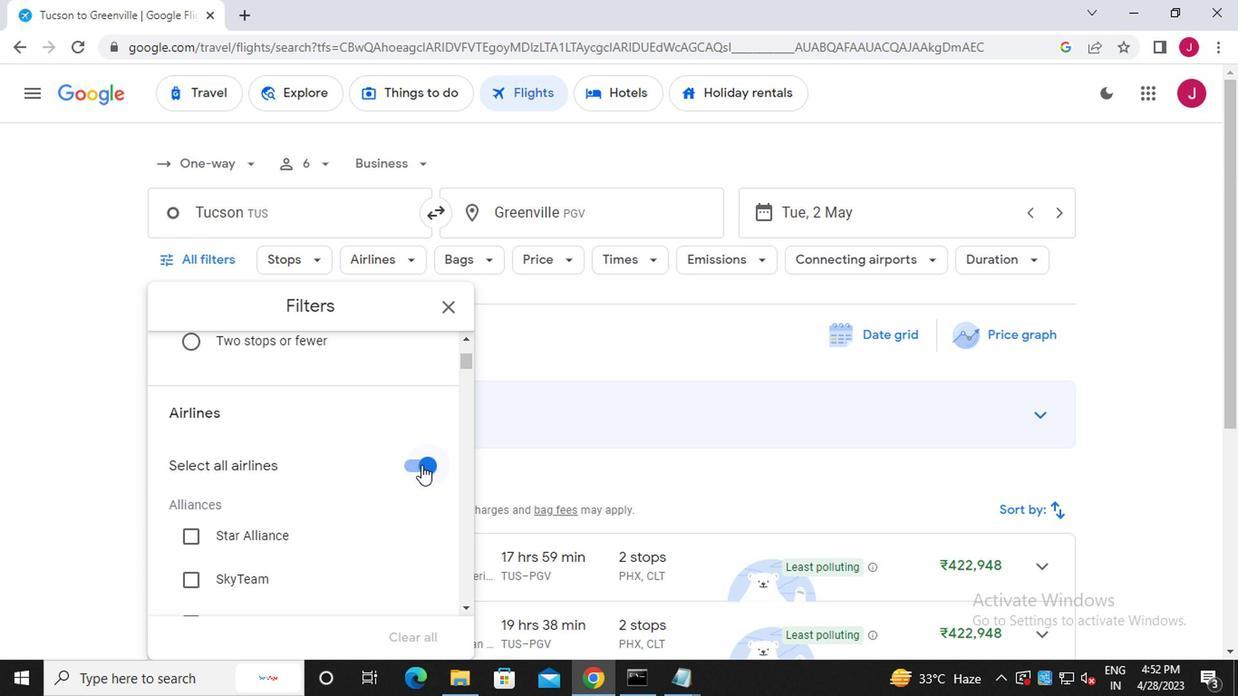 
Action: Mouse pressed left at (417, 468)
Screenshot: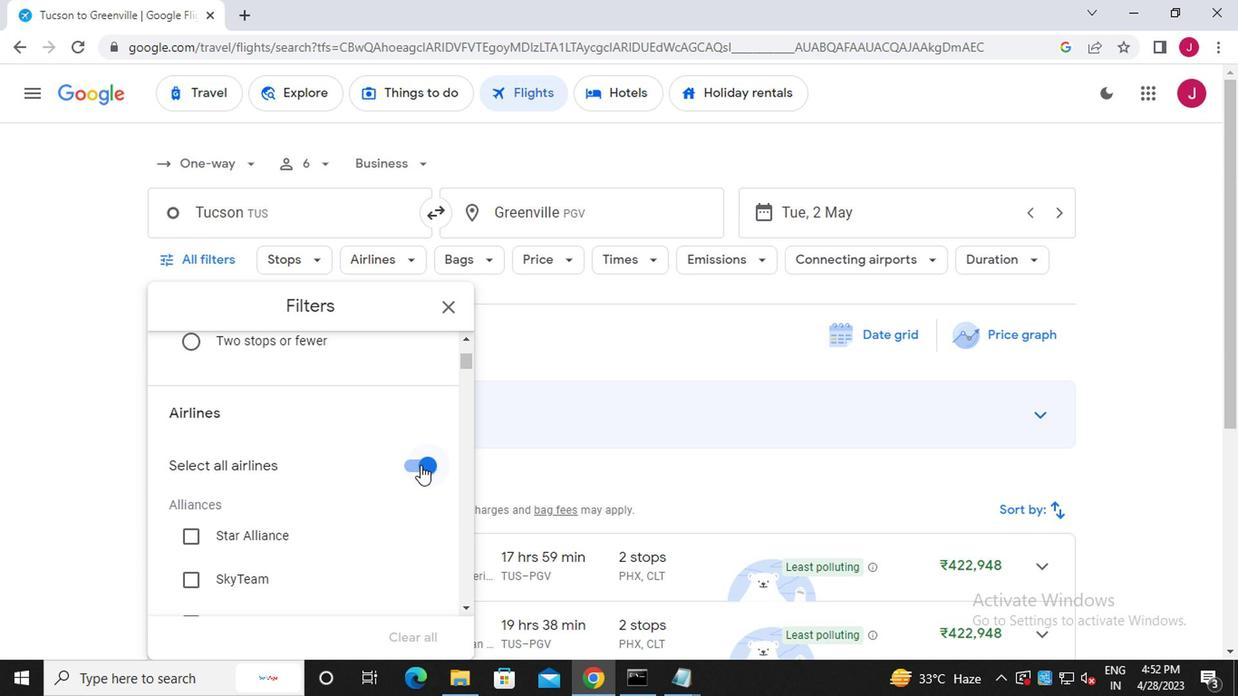 
Action: Mouse moved to (343, 450)
Screenshot: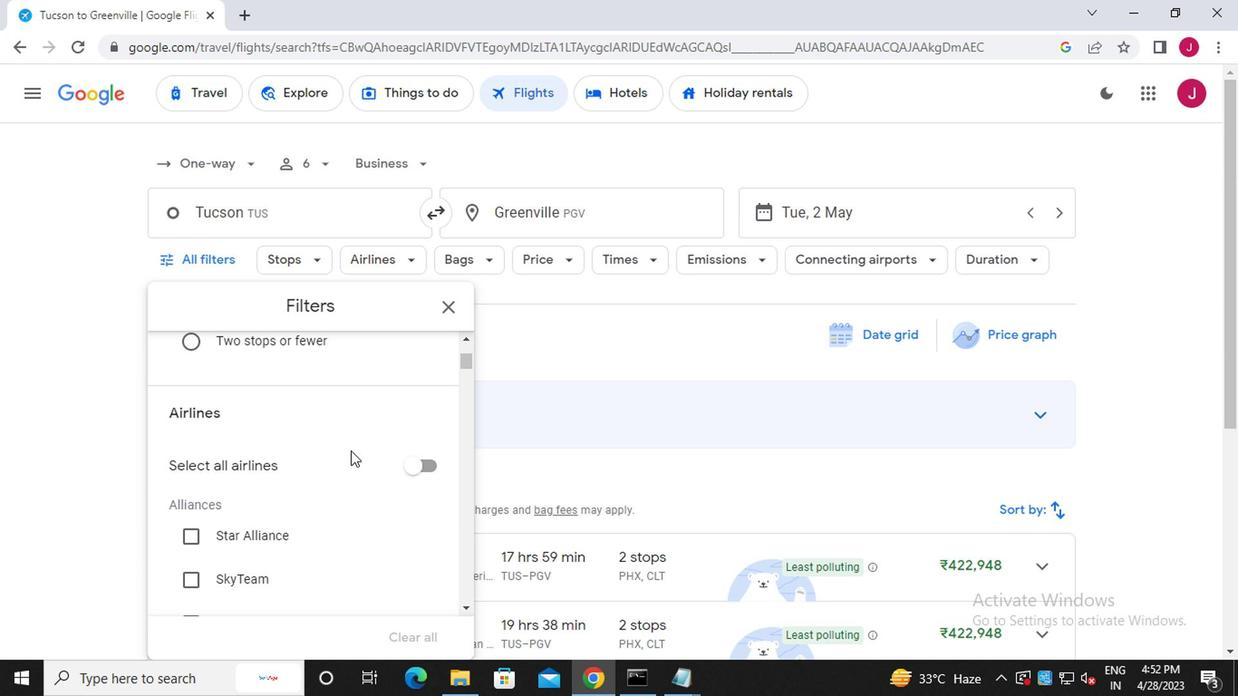 
Action: Mouse scrolled (343, 449) with delta (0, -1)
Screenshot: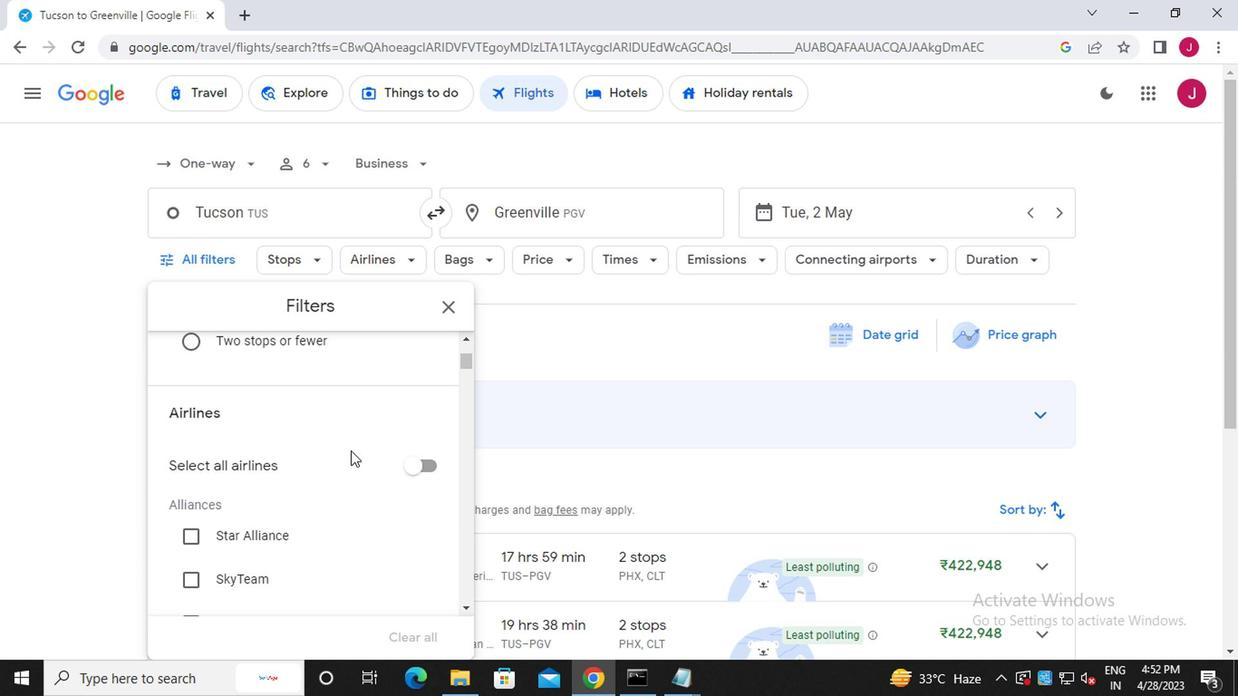 
Action: Mouse moved to (337, 446)
Screenshot: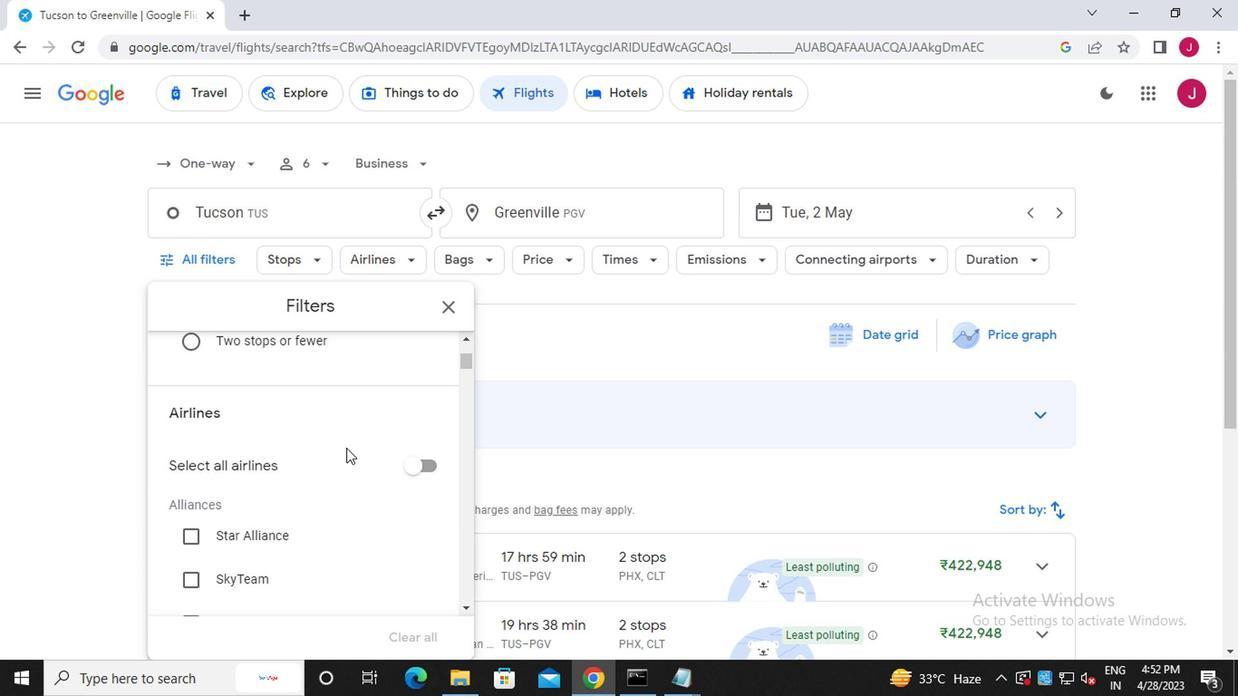 
Action: Mouse scrolled (337, 445) with delta (0, -1)
Screenshot: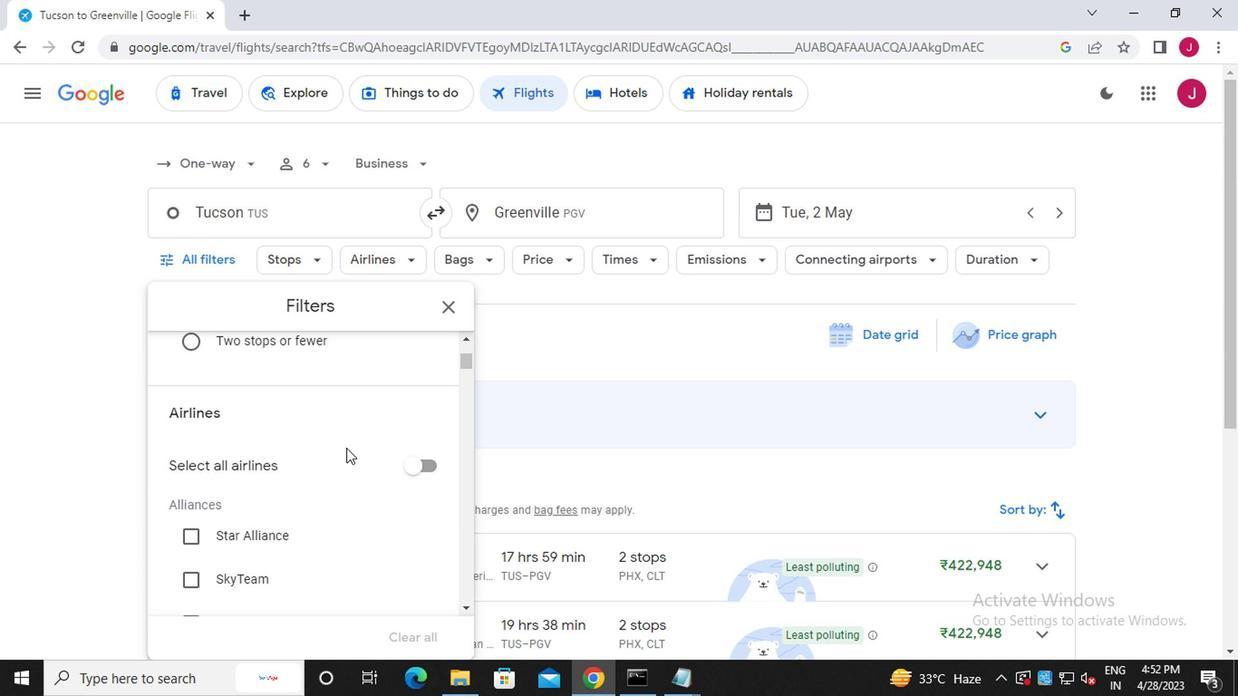 
Action: Mouse moved to (303, 431)
Screenshot: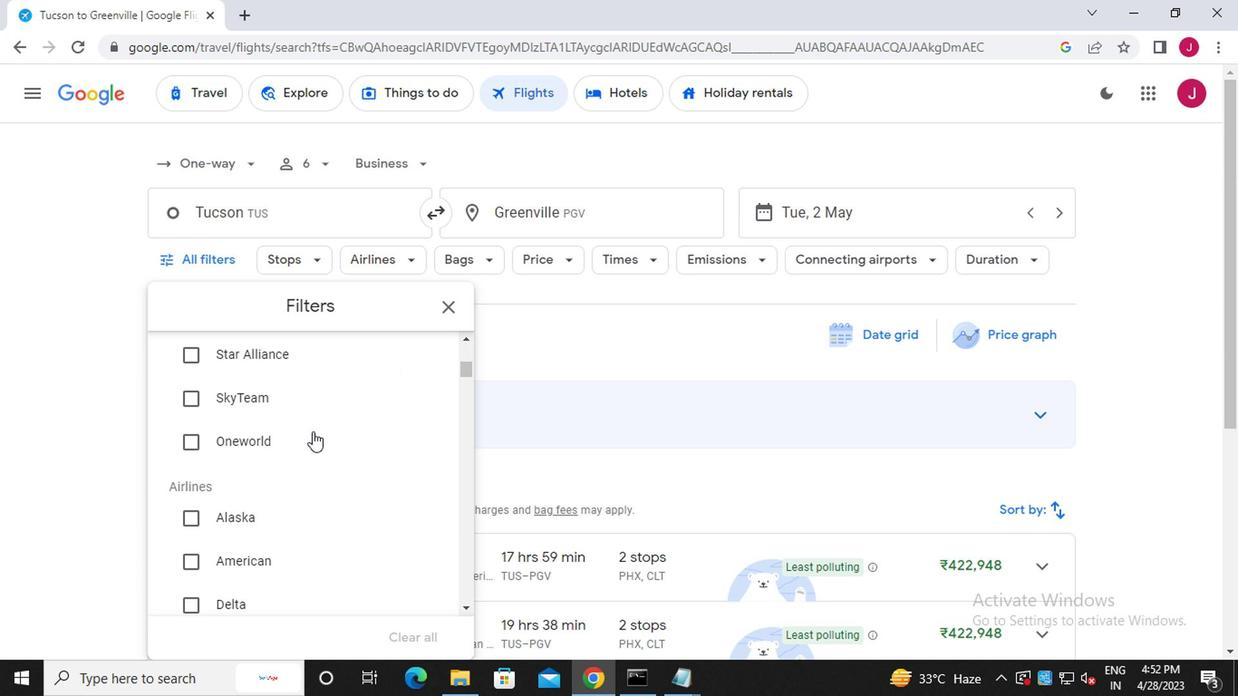 
Action: Mouse scrolled (303, 430) with delta (0, 0)
Screenshot: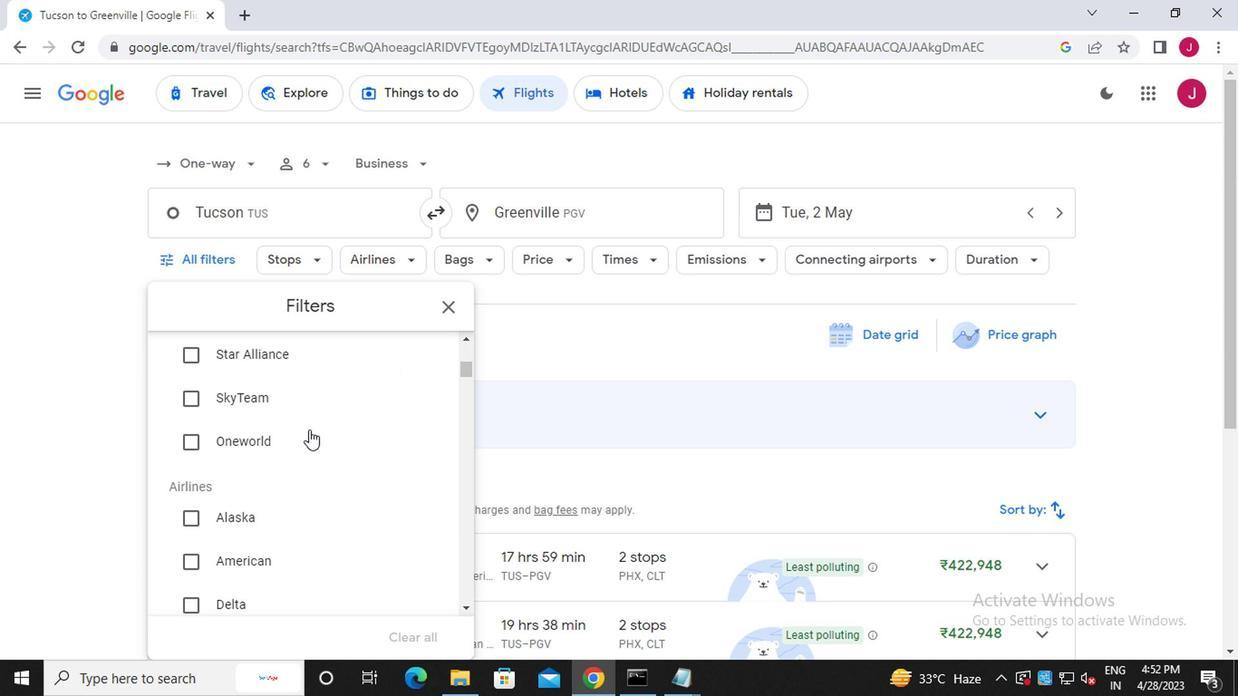 
Action: Mouse scrolled (303, 430) with delta (0, 0)
Screenshot: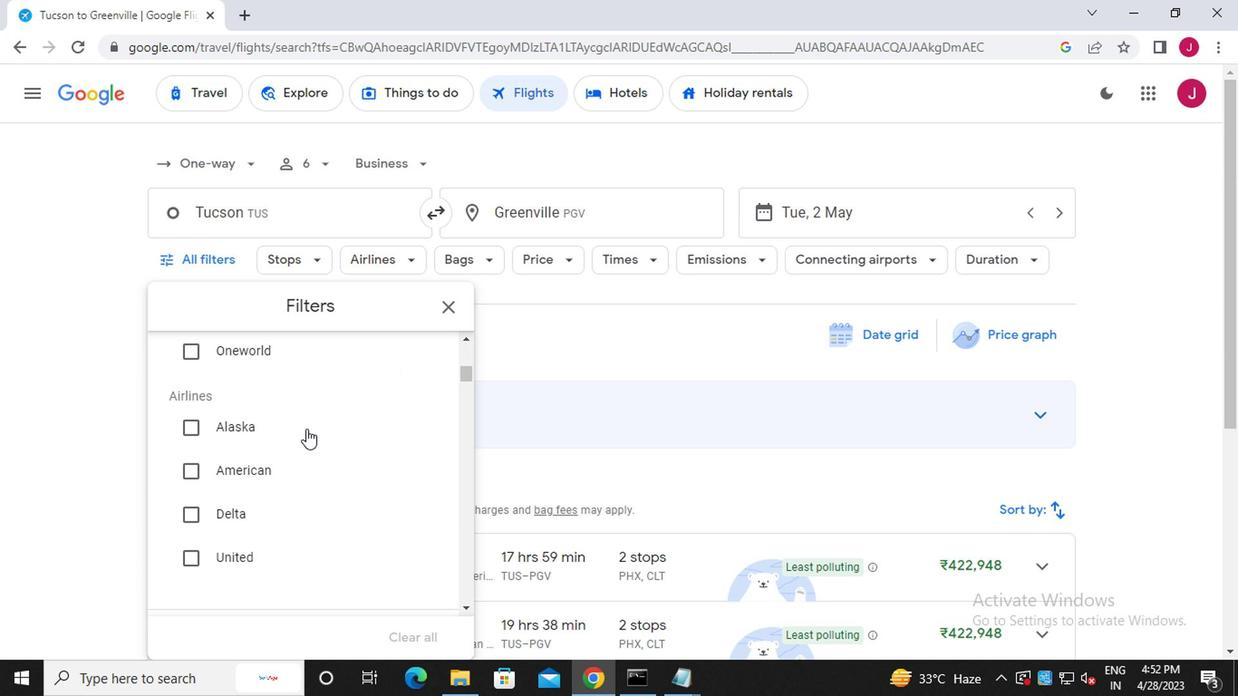 
Action: Mouse moved to (303, 430)
Screenshot: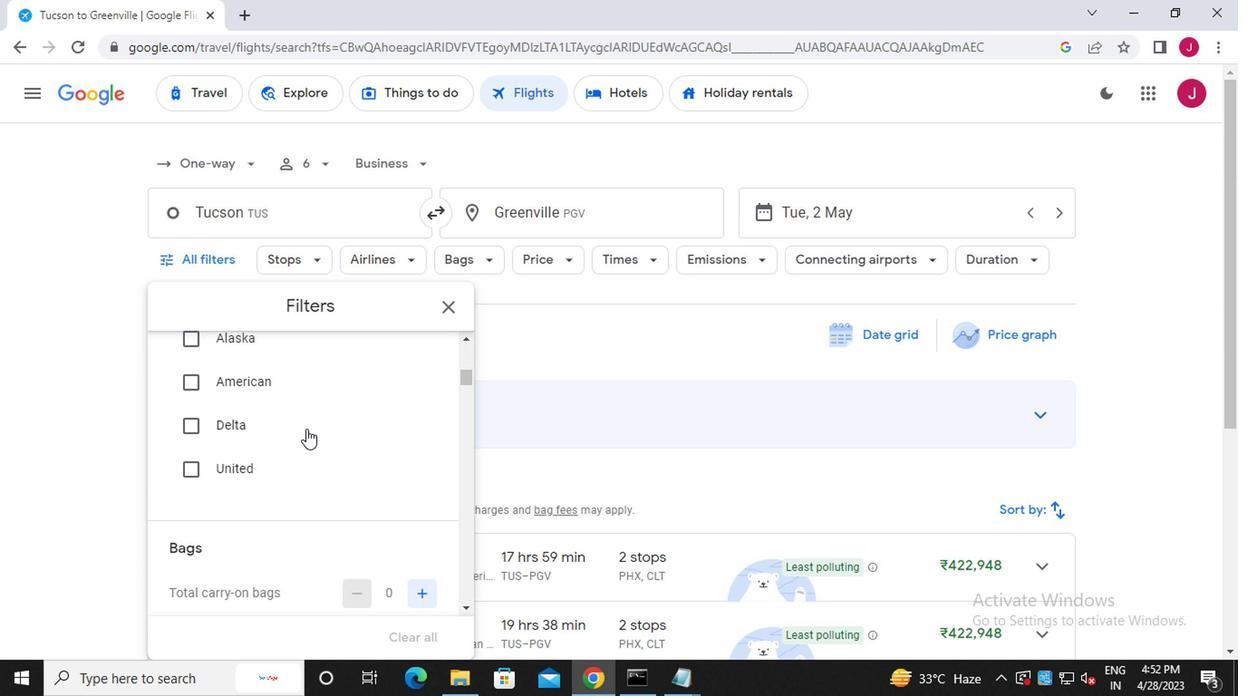 
Action: Mouse scrolled (303, 429) with delta (0, -1)
Screenshot: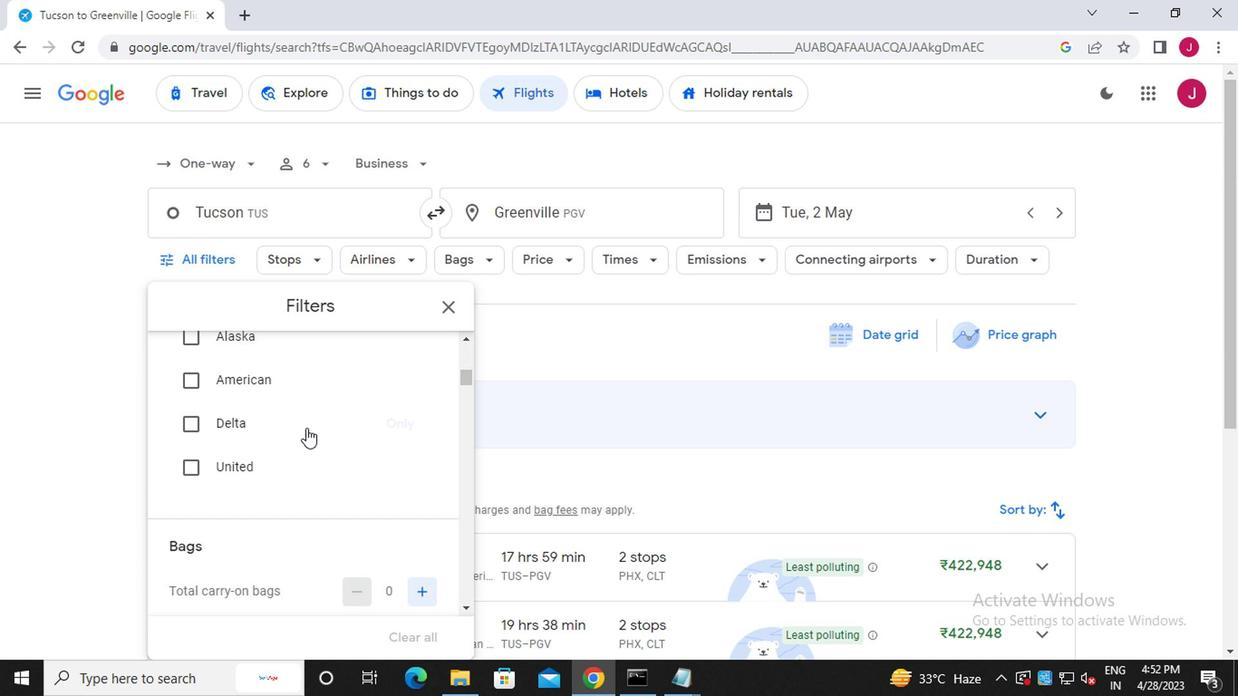 
Action: Mouse scrolled (303, 429) with delta (0, -1)
Screenshot: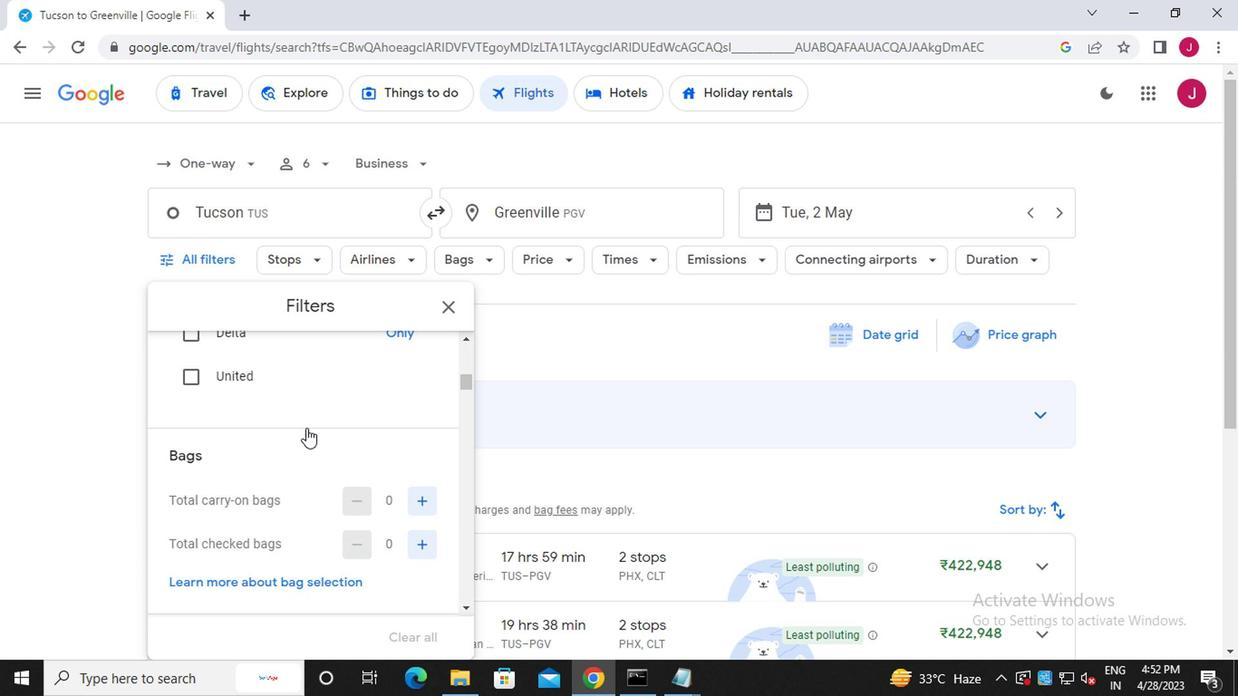 
Action: Mouse moved to (419, 454)
Screenshot: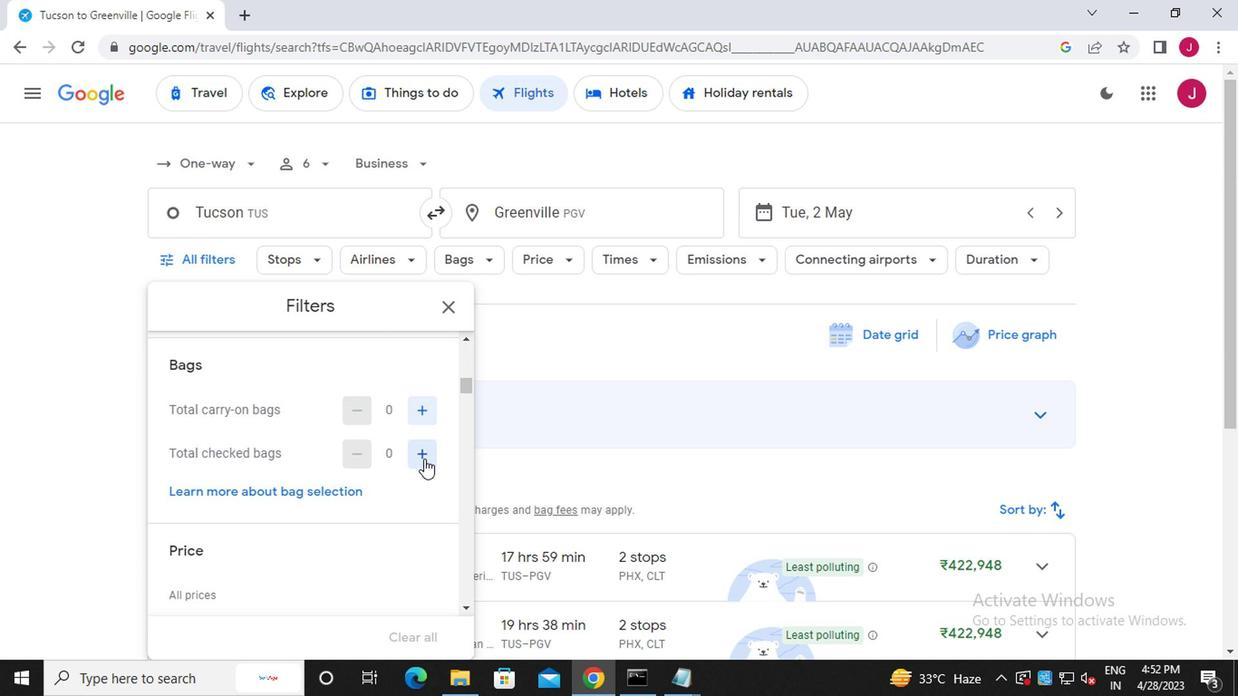 
Action: Mouse pressed left at (419, 454)
Screenshot: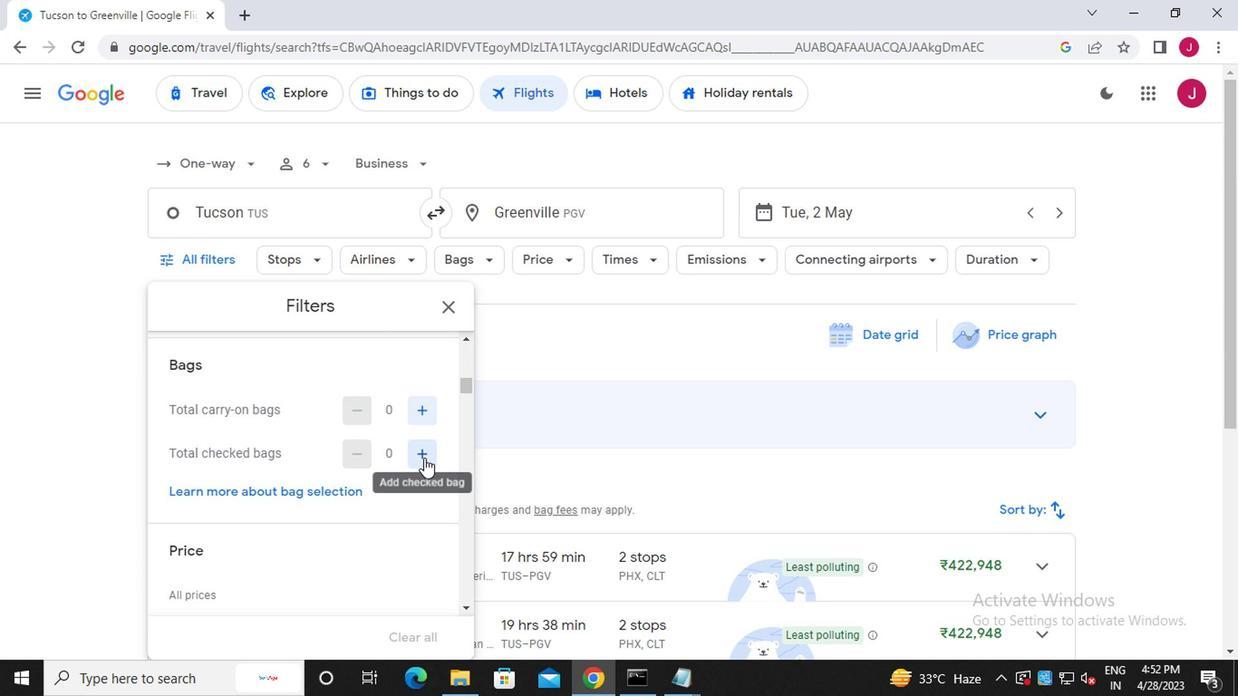 
Action: Mouse moved to (398, 438)
Screenshot: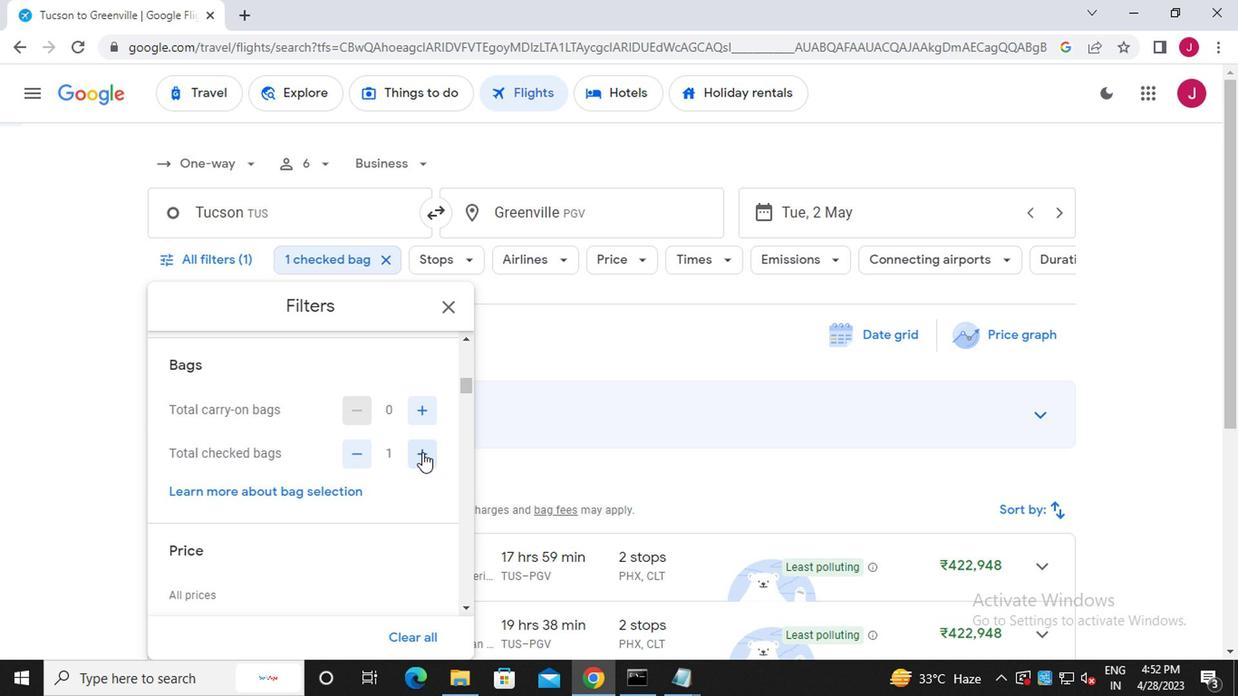 
Action: Mouse scrolled (398, 437) with delta (0, 0)
Screenshot: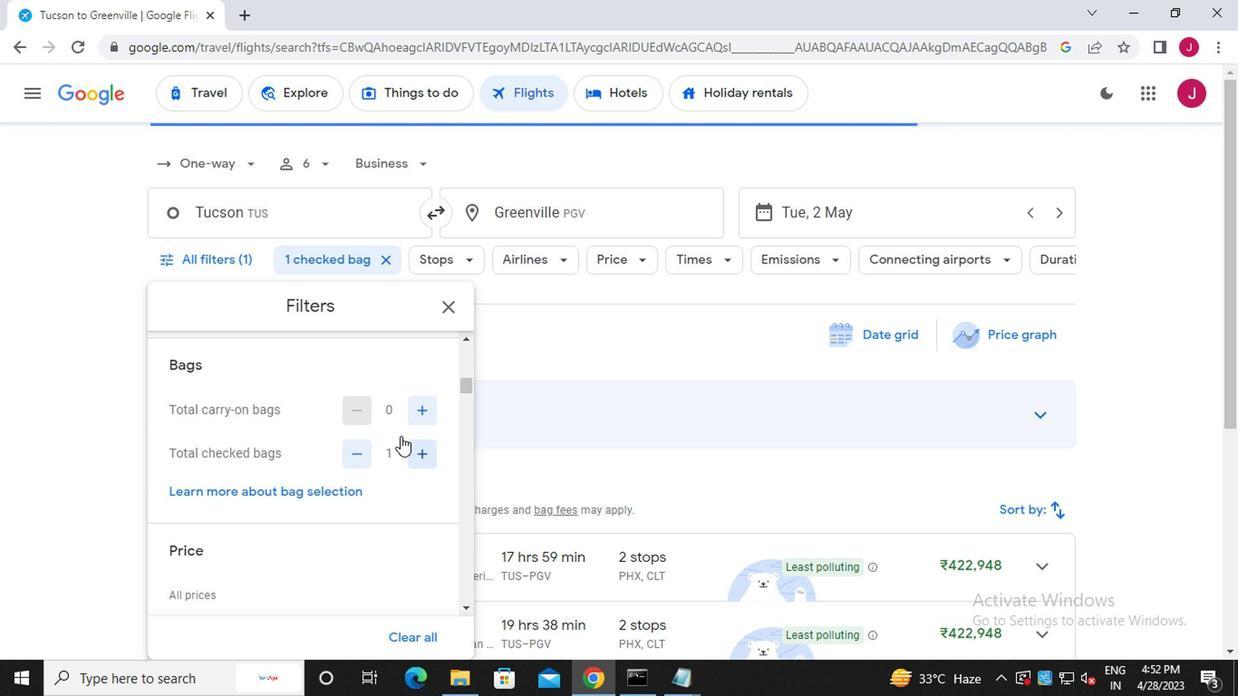 
Action: Mouse scrolled (398, 437) with delta (0, 0)
Screenshot: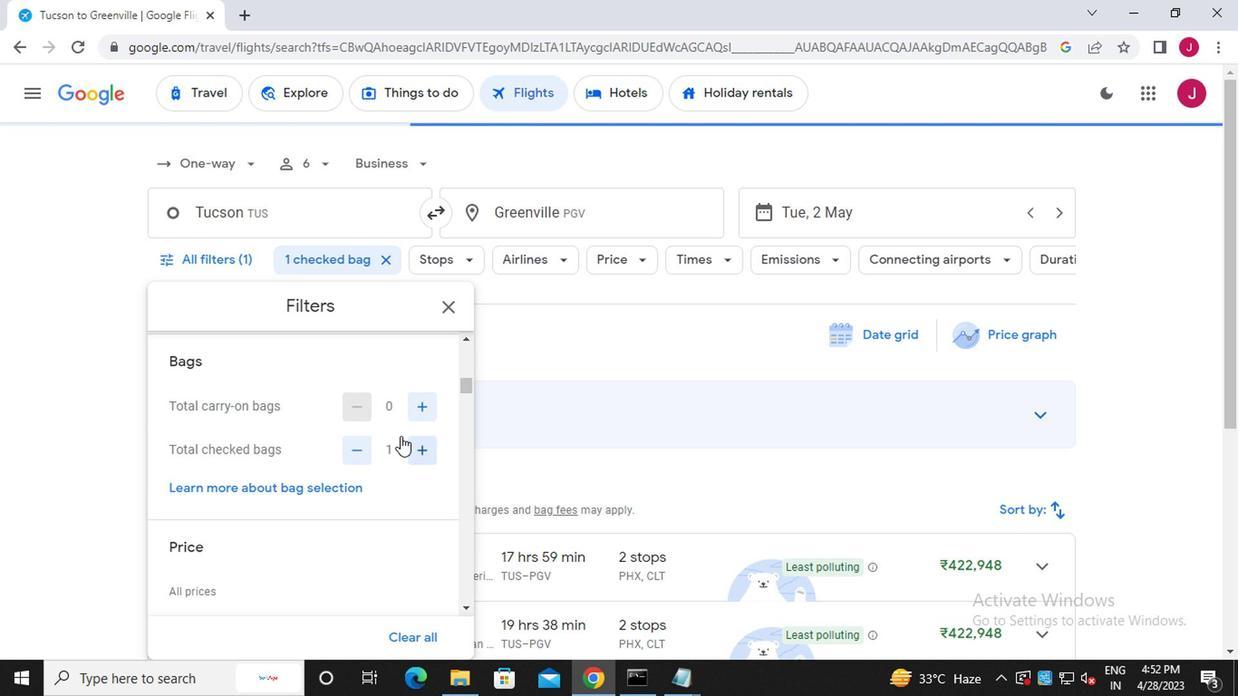 
Action: Mouse moved to (416, 456)
Screenshot: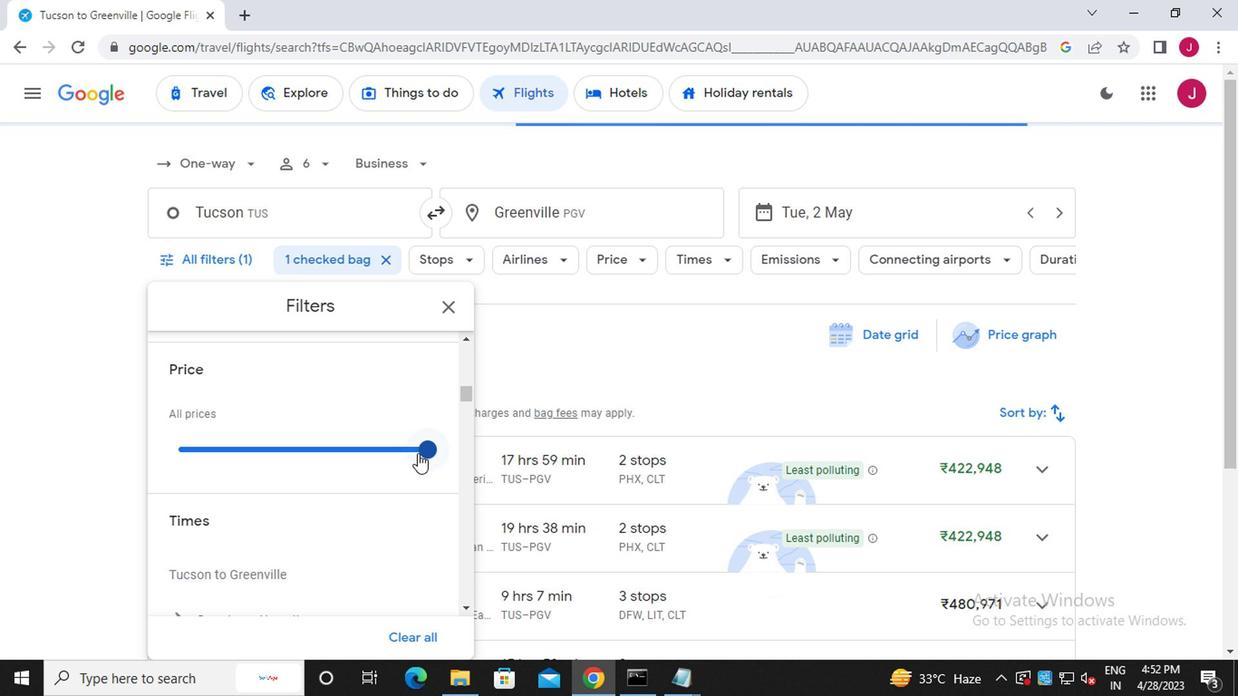 
Action: Mouse pressed left at (416, 456)
Screenshot: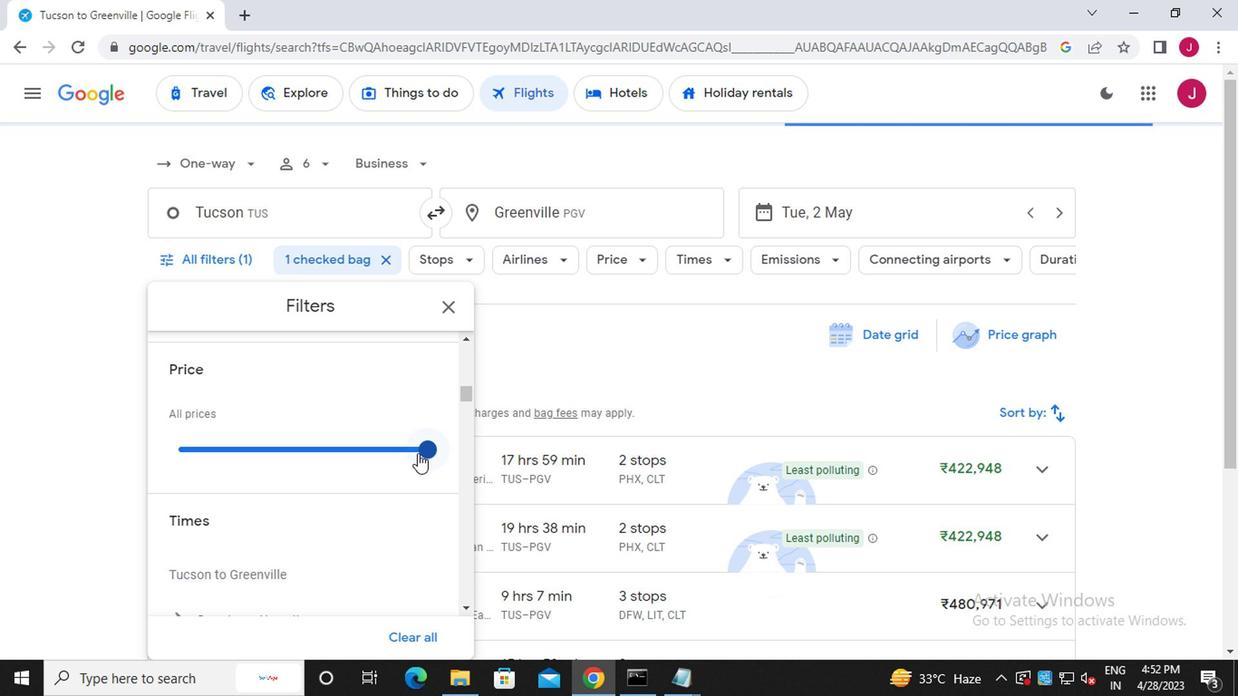 
Action: Mouse moved to (424, 451)
Screenshot: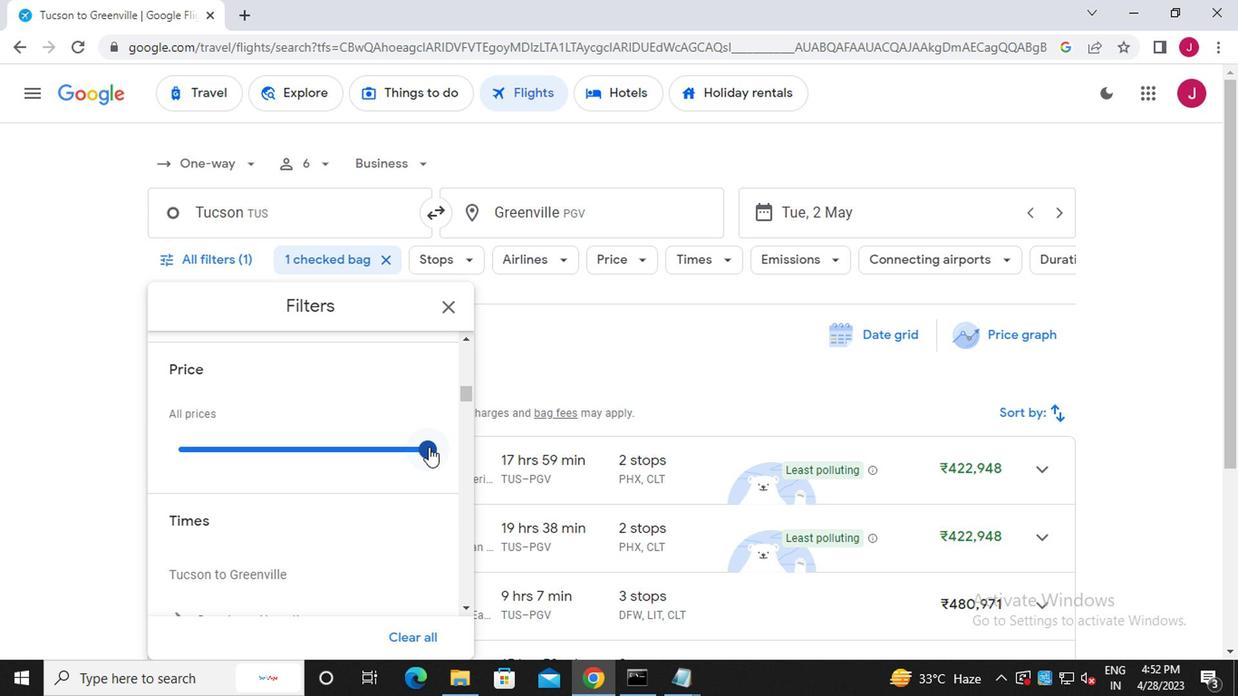 
Action: Mouse pressed left at (424, 451)
Screenshot: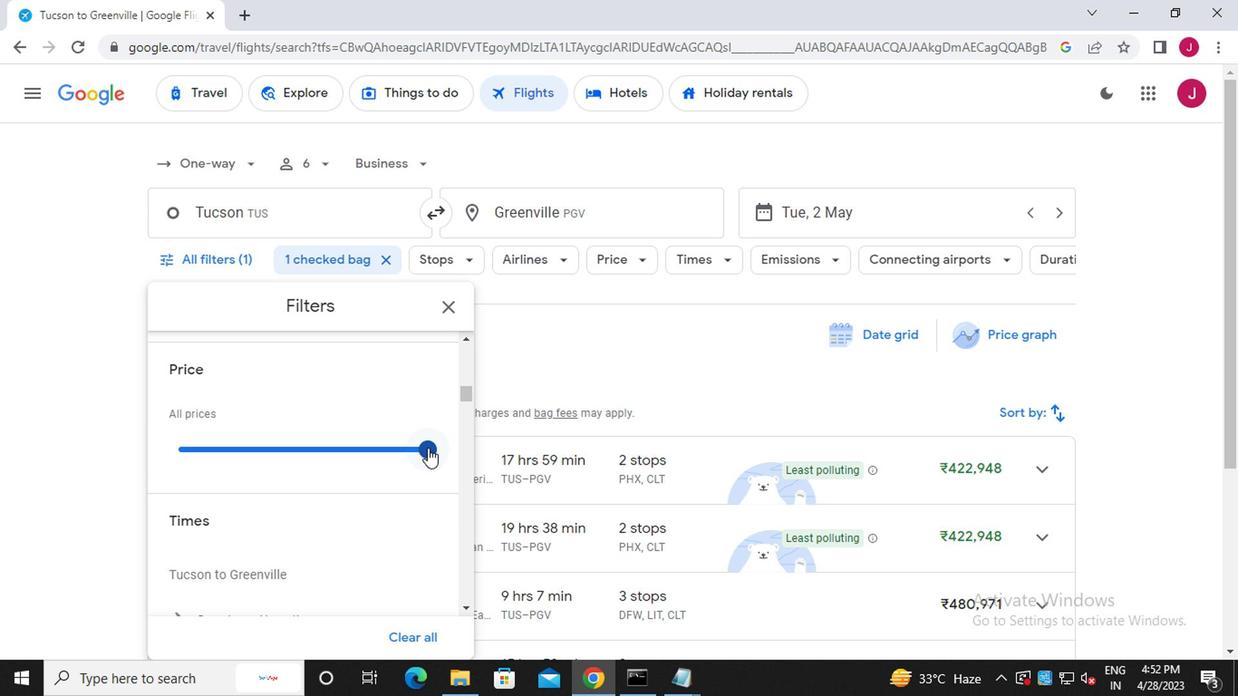 
Action: Mouse moved to (409, 448)
Screenshot: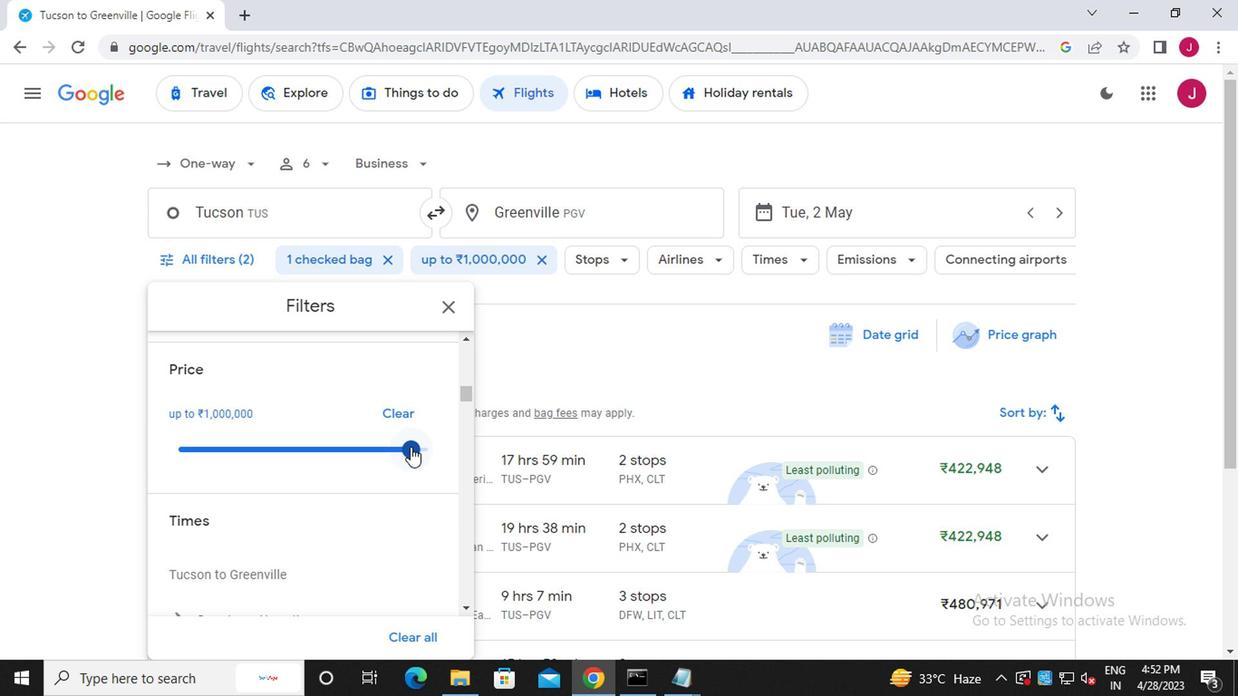 
Action: Mouse scrolled (409, 447) with delta (0, -1)
Screenshot: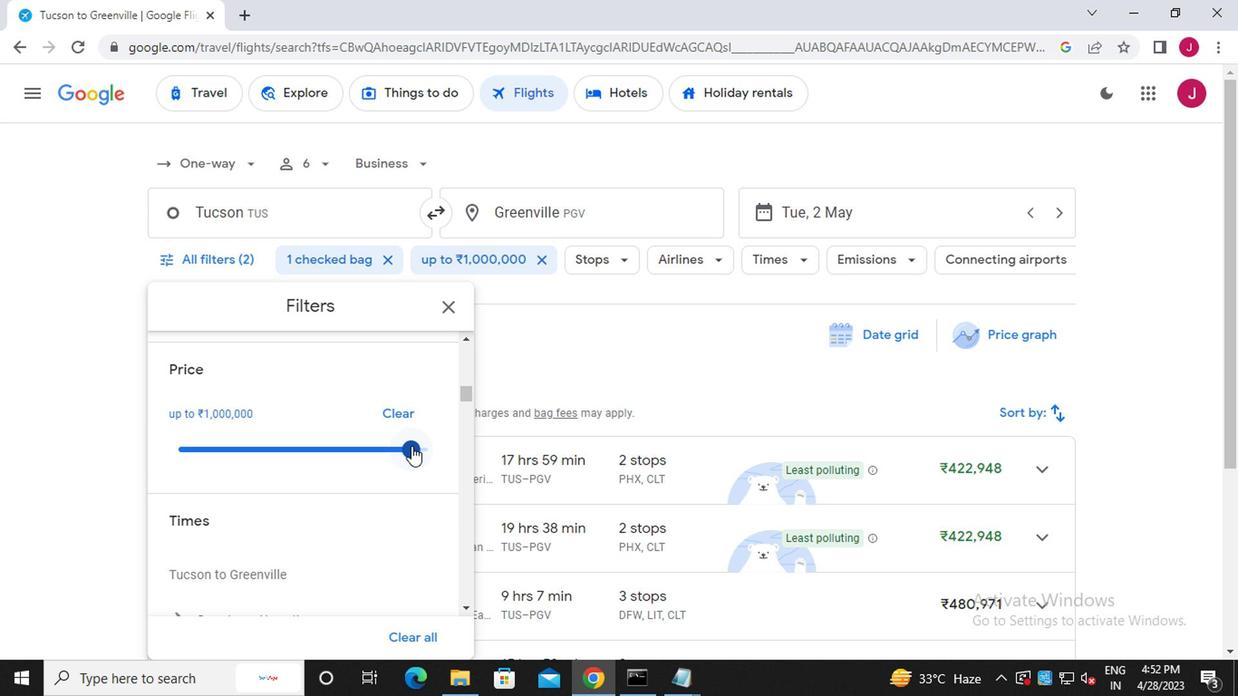 
Action: Mouse scrolled (409, 447) with delta (0, -1)
Screenshot: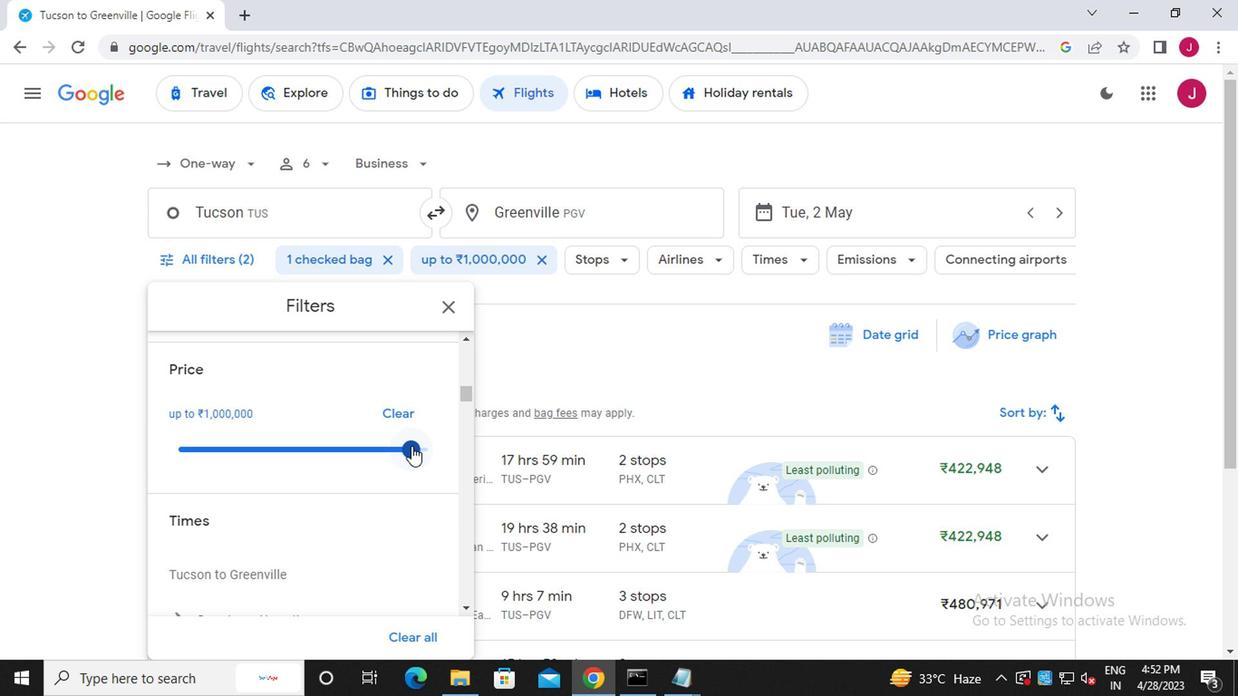
Action: Mouse moved to (179, 478)
Screenshot: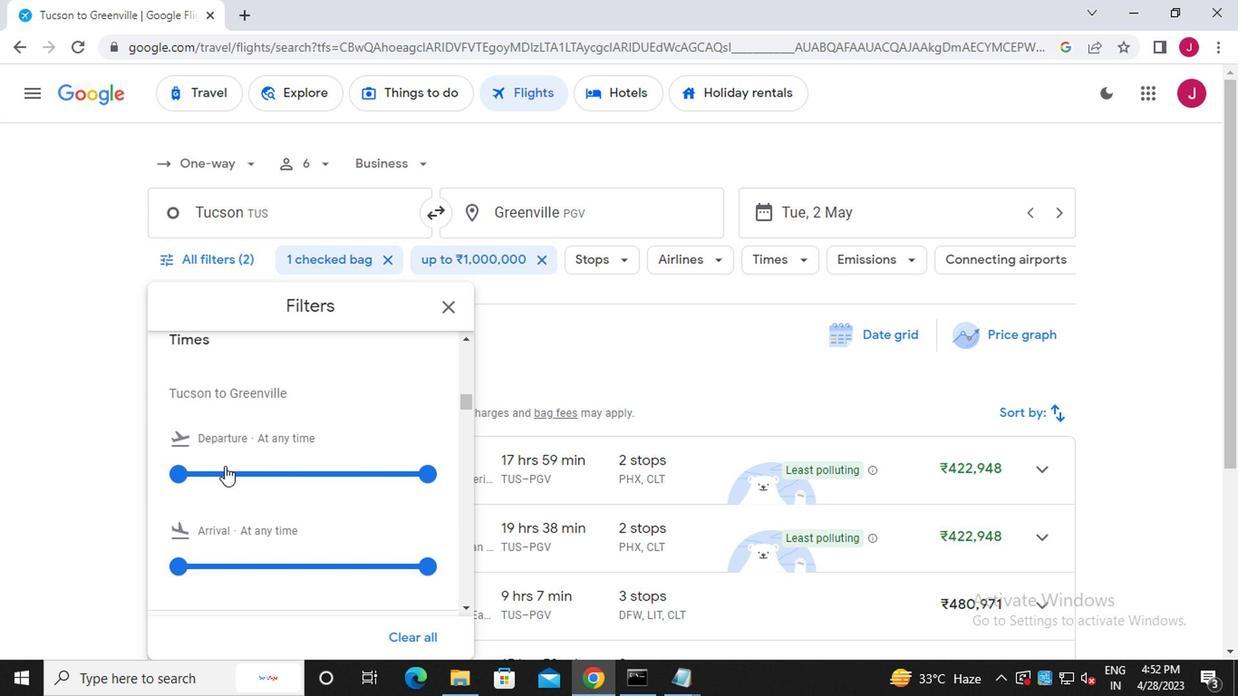 
Action: Mouse pressed left at (179, 478)
Screenshot: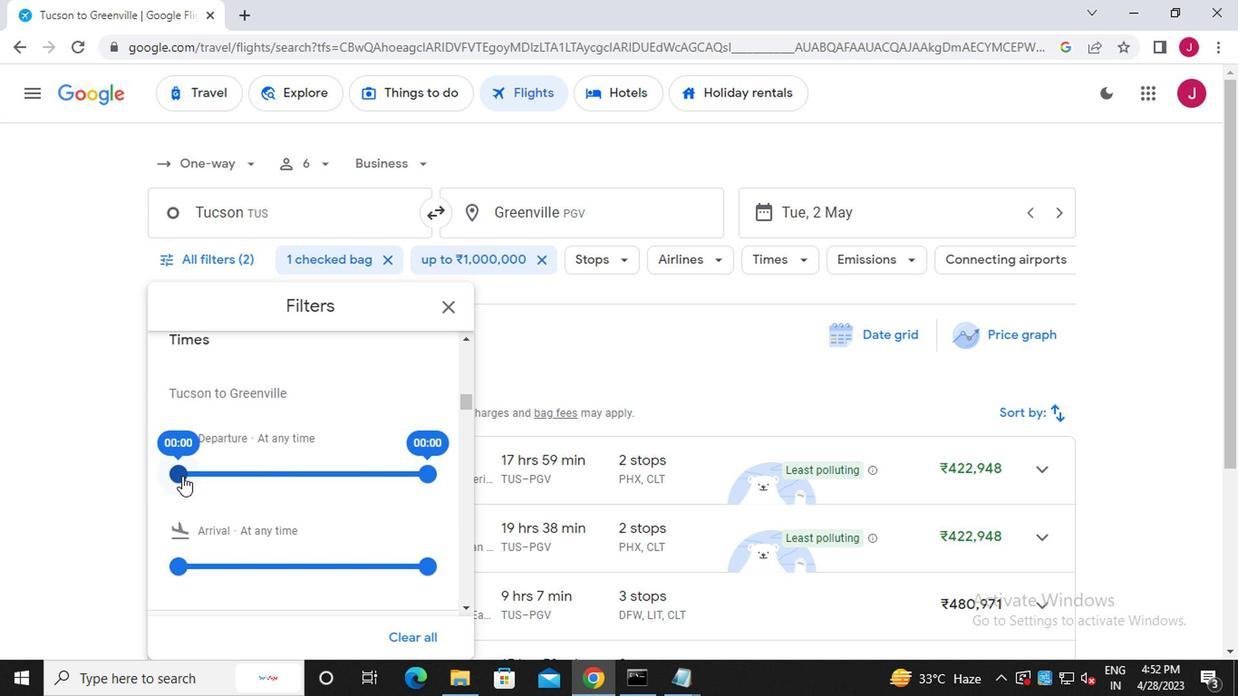 
Action: Mouse moved to (425, 478)
Screenshot: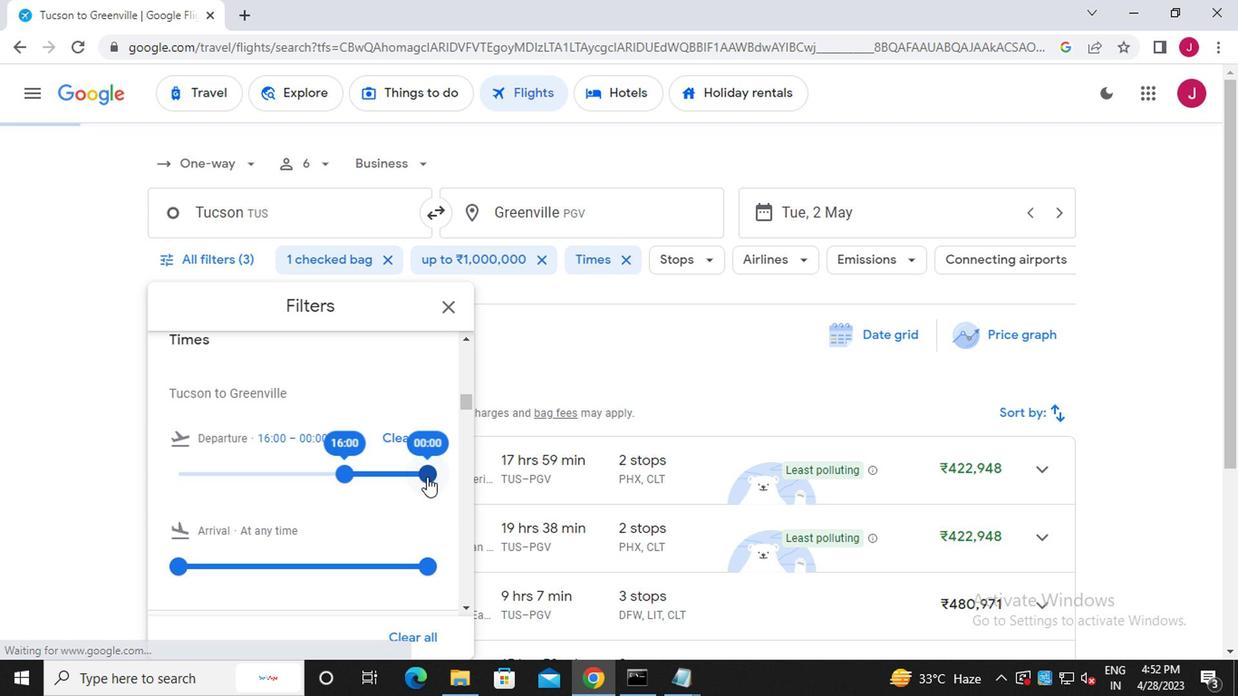 
Action: Mouse pressed left at (425, 478)
Screenshot: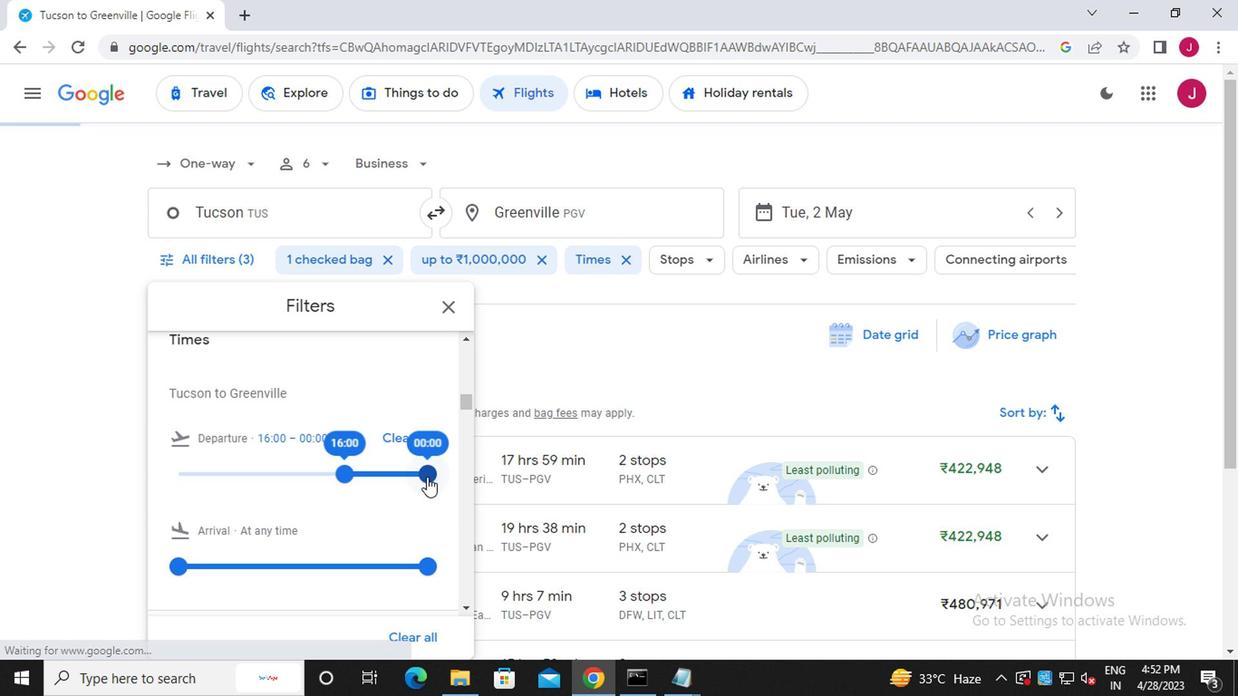
Action: Mouse moved to (445, 311)
Screenshot: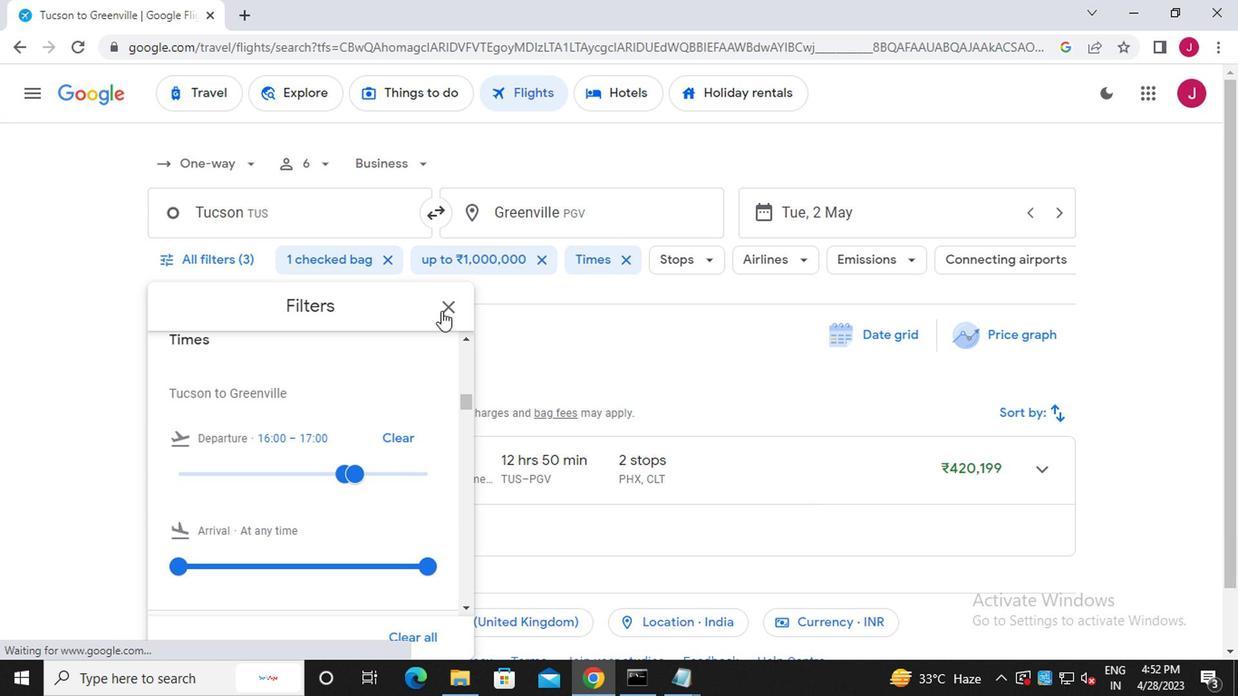 
Action: Mouse pressed left at (445, 311)
Screenshot: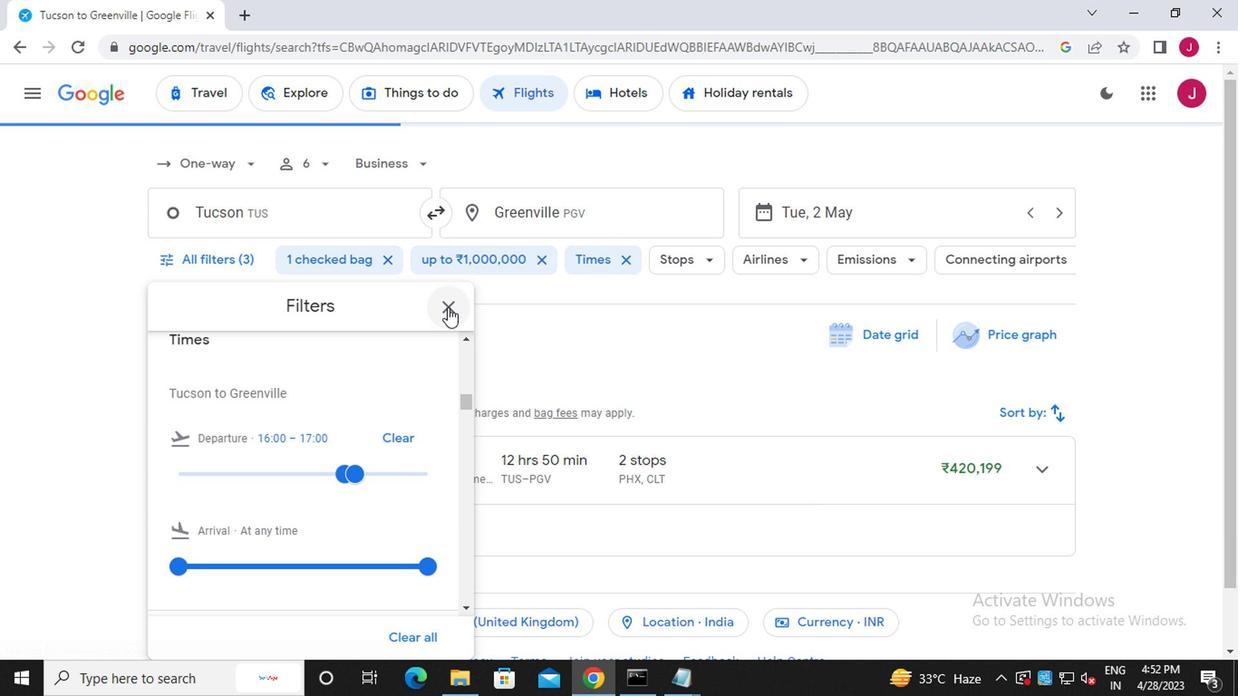 
Action: Mouse moved to (445, 312)
Screenshot: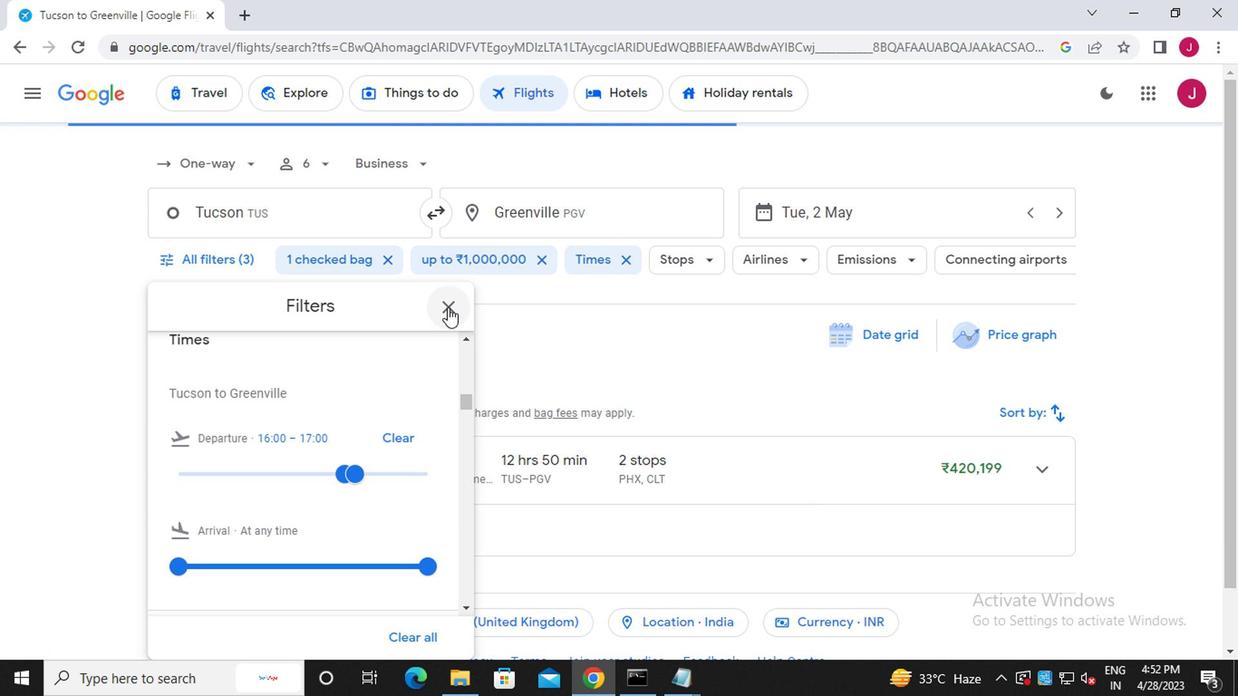 
